 Task: Open a blank sheet, save the file as wokeff.doc Add Heading 'Ways to improve work efficiency: 'Ways to improve work efficiency:  Add the following points with square bulletsAdd the following points with square bullets •	Organize_x000D_
•	Prioritize_x000D_
•	Minimize distractions_x000D_
•	Automate_x000D_
•	Time management_x000D_
 Highlight heading with color  Dark green Select the entire text and apply  Outside Borders ,change the font size of heading and points to 20
Action: Mouse moved to (16, 15)
Screenshot: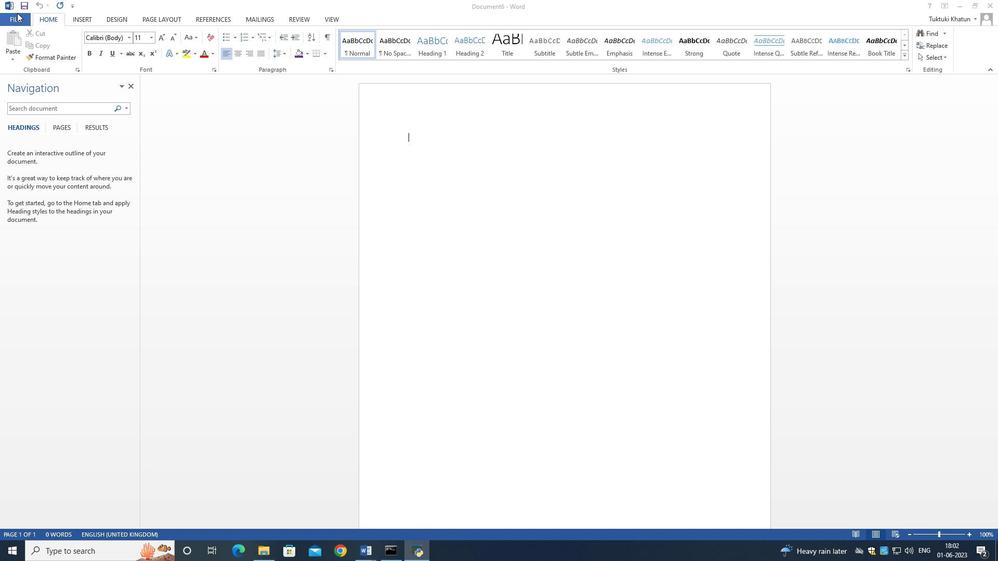 
Action: Mouse pressed left at (16, 15)
Screenshot: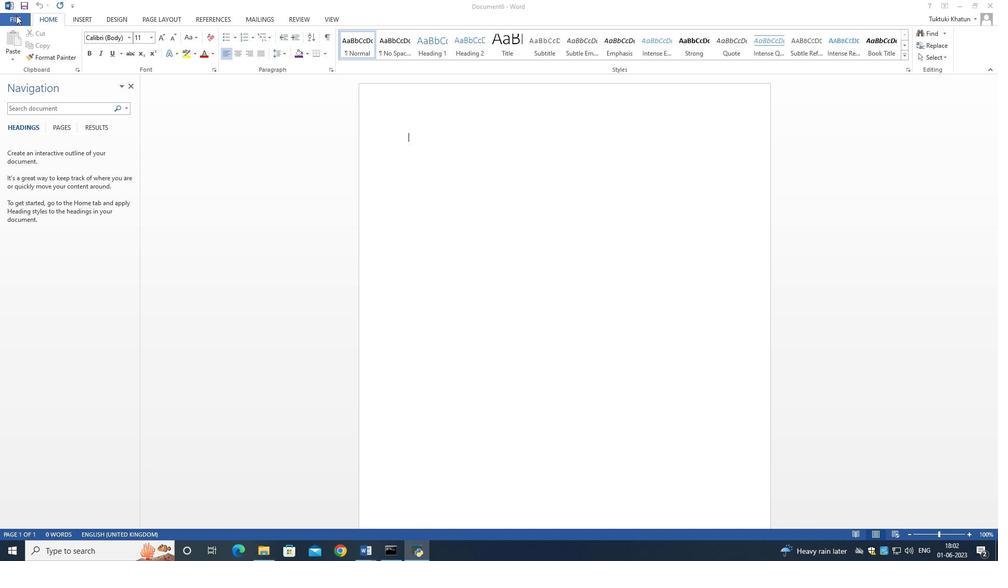 
Action: Mouse moved to (16, 16)
Screenshot: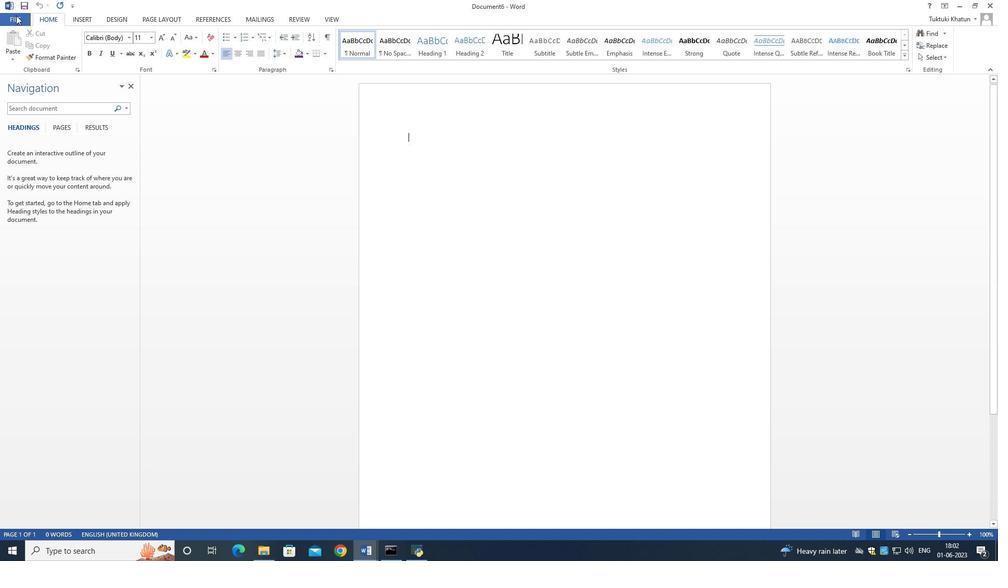 
Action: Mouse pressed left at (16, 16)
Screenshot: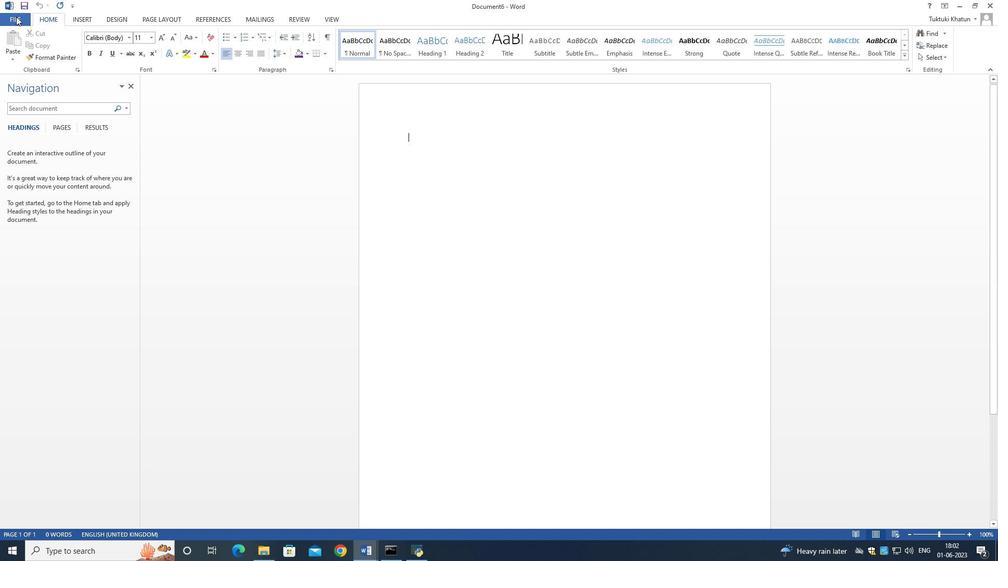 
Action: Mouse moved to (22, 69)
Screenshot: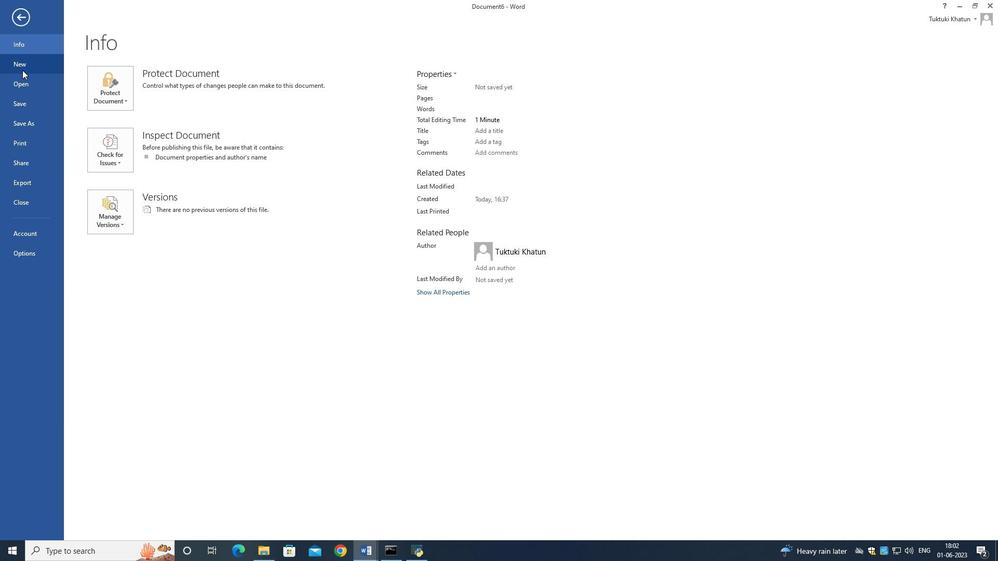 
Action: Mouse pressed left at (22, 69)
Screenshot: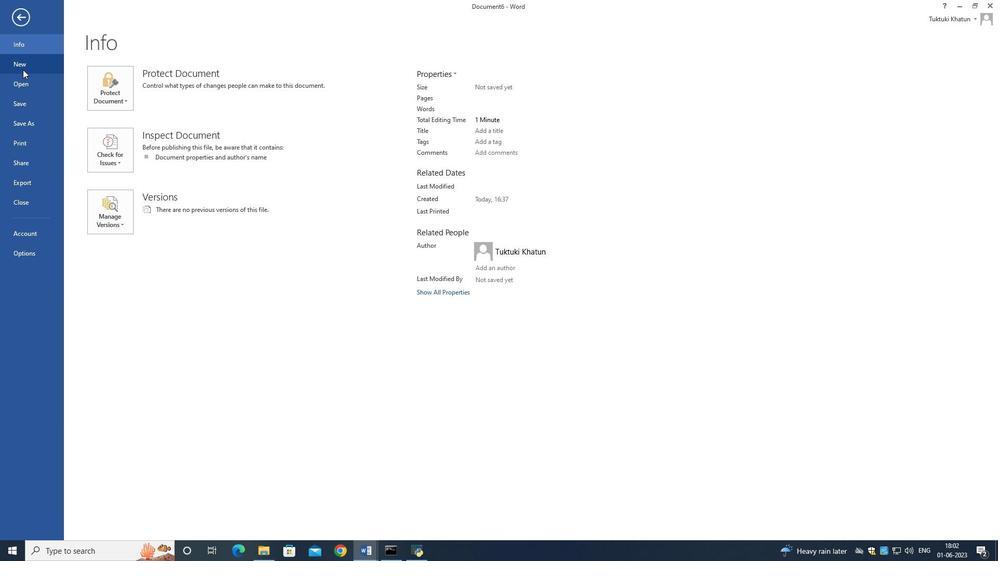 
Action: Mouse moved to (137, 170)
Screenshot: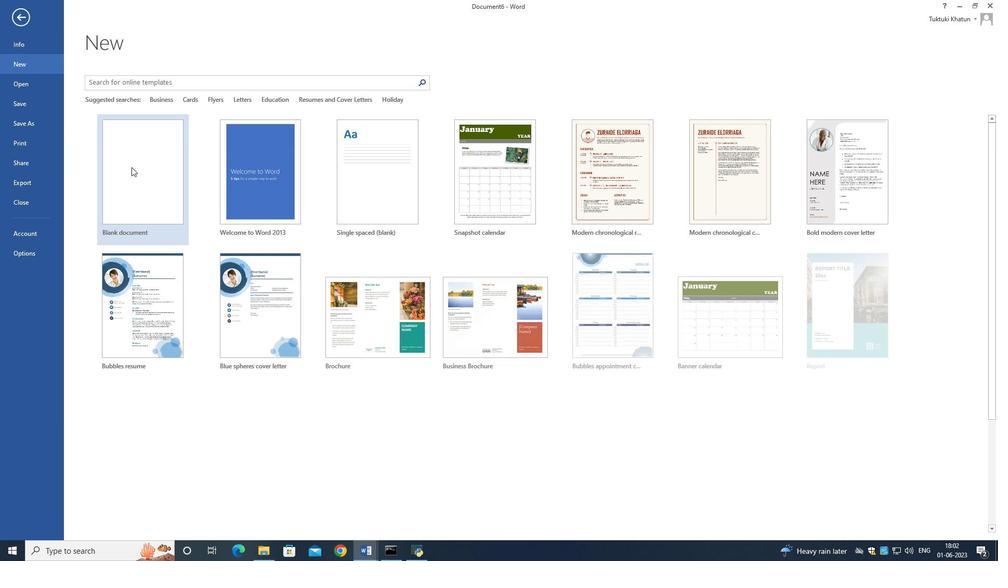 
Action: Mouse pressed left at (137, 170)
Screenshot: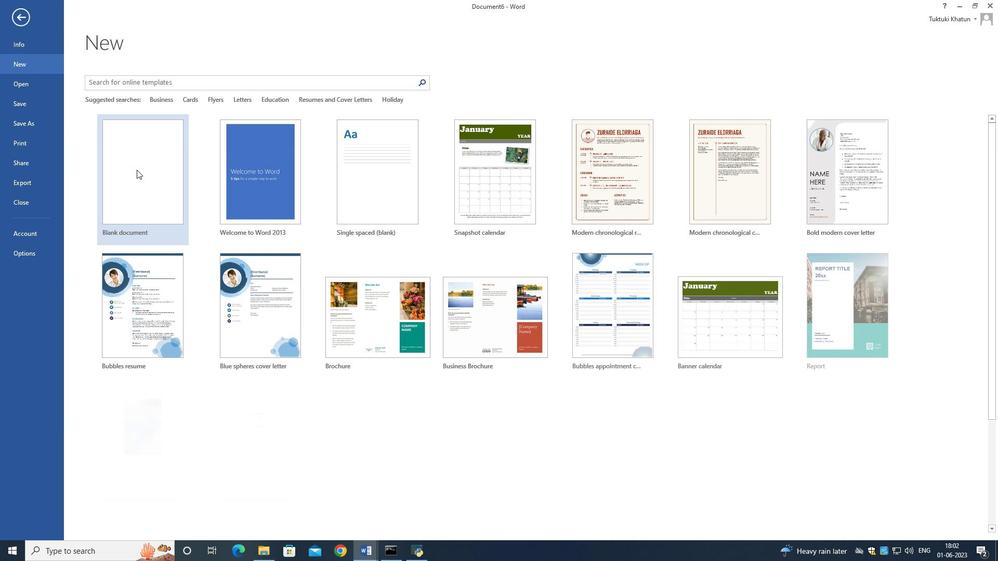
Action: Mouse moved to (12, 15)
Screenshot: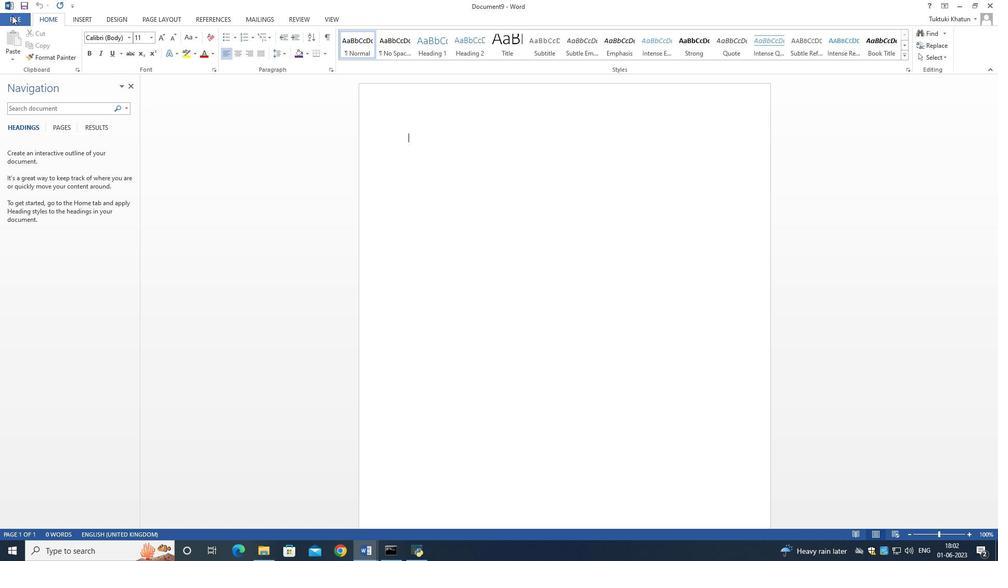 
Action: Mouse pressed left at (12, 15)
Screenshot: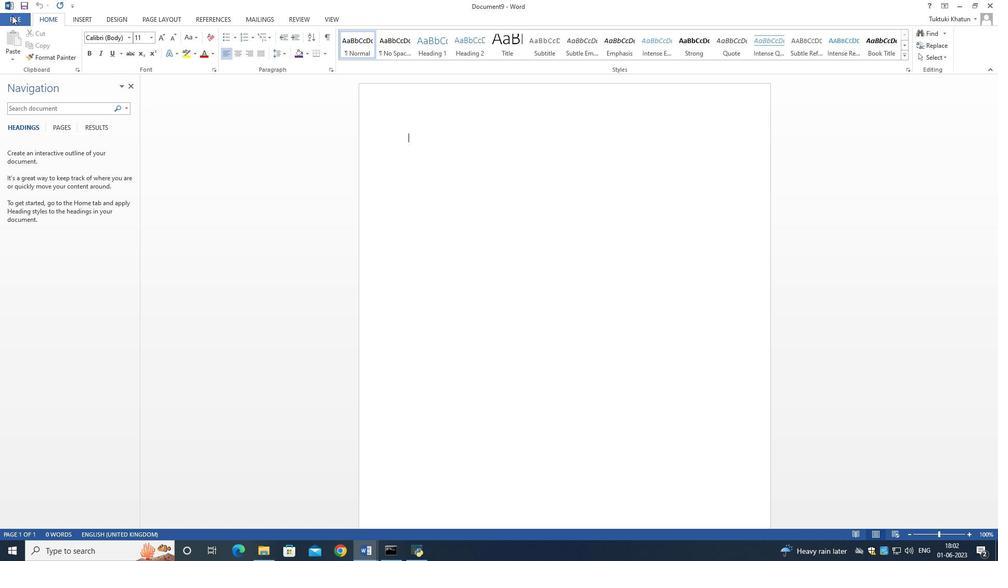 
Action: Mouse moved to (24, 102)
Screenshot: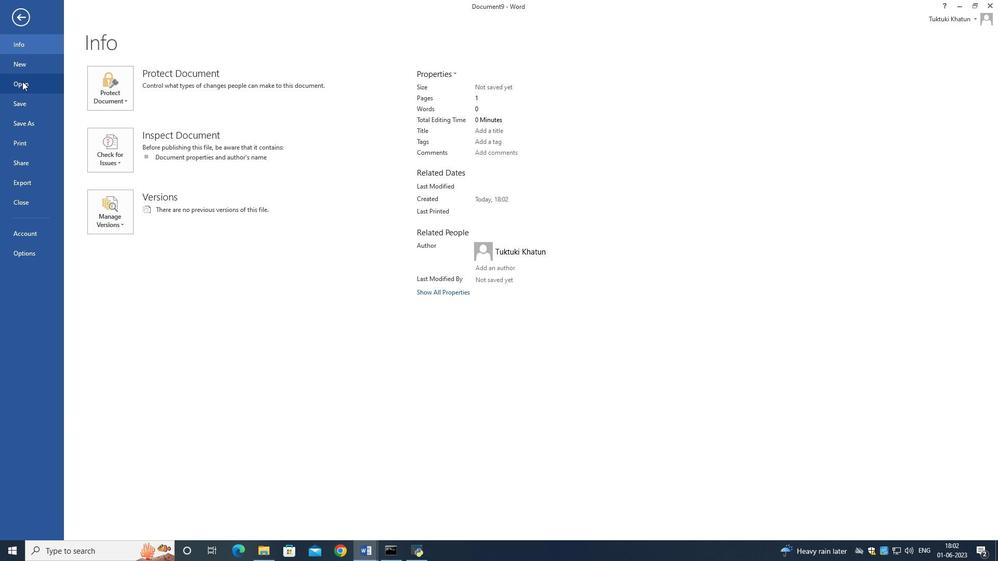 
Action: Mouse pressed left at (24, 102)
Screenshot: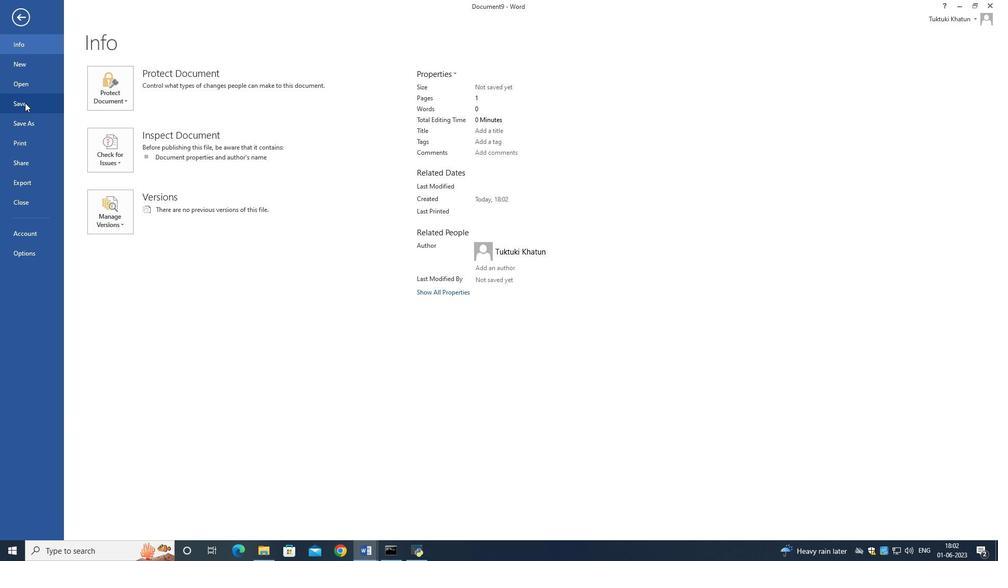 
Action: Mouse moved to (264, 111)
Screenshot: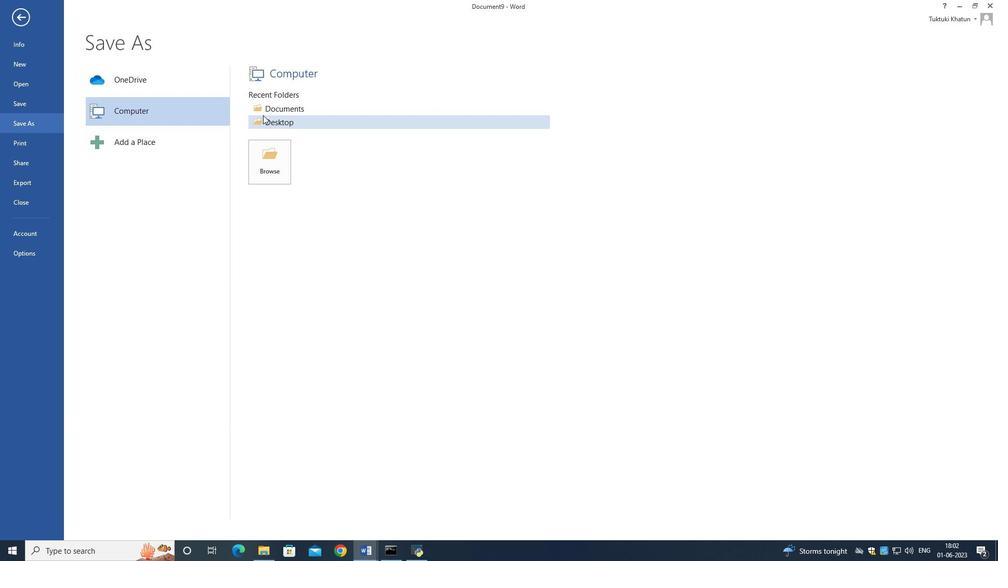 
Action: Mouse pressed left at (264, 111)
Screenshot: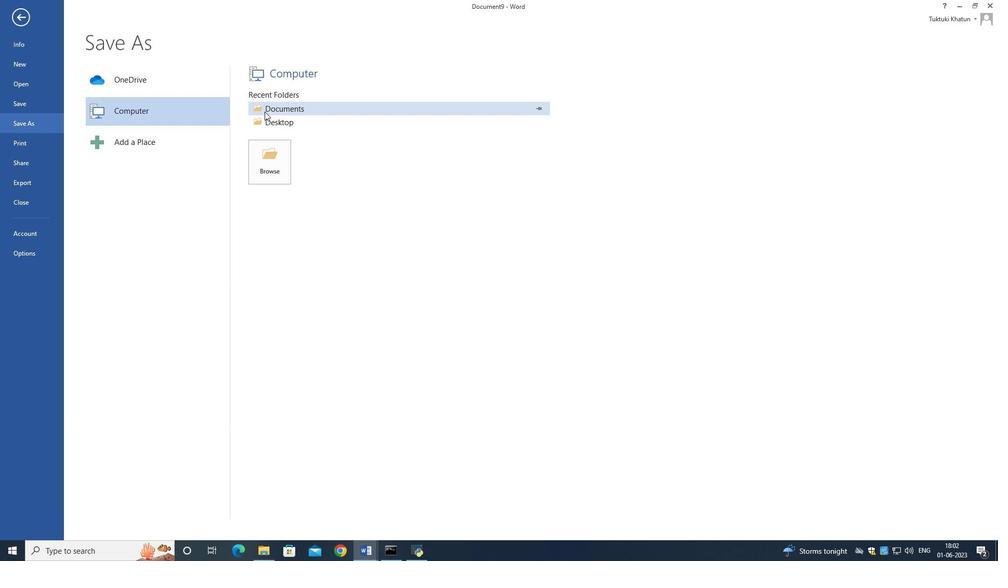 
Action: Mouse moved to (190, 168)
Screenshot: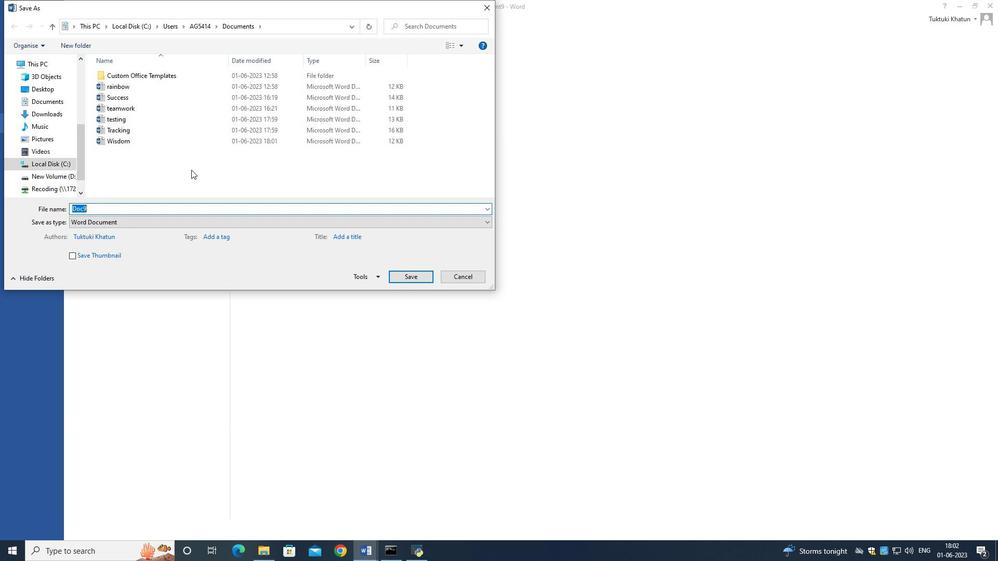 
Action: Key pressed <Key.backspace>
Screenshot: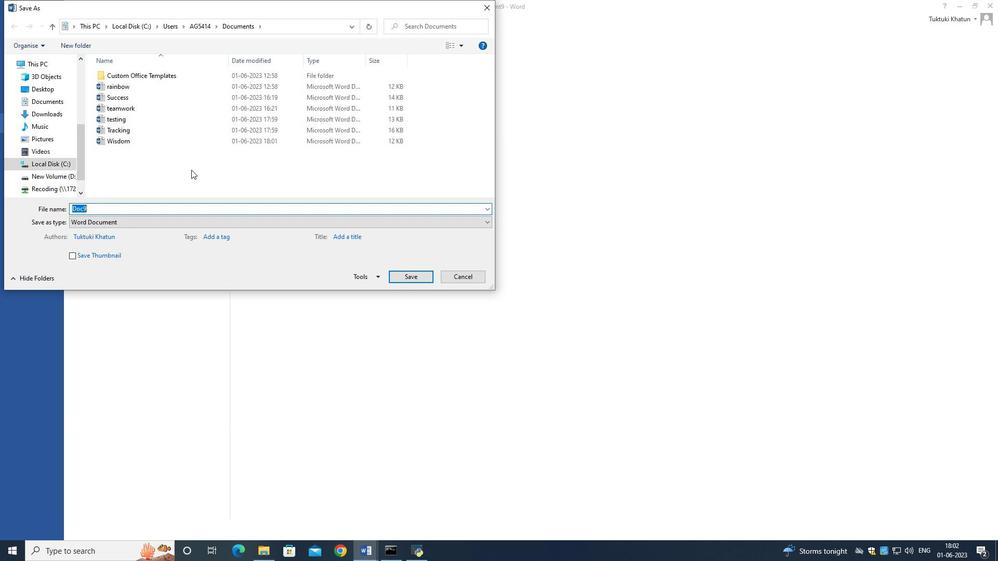 
Action: Mouse moved to (184, 177)
Screenshot: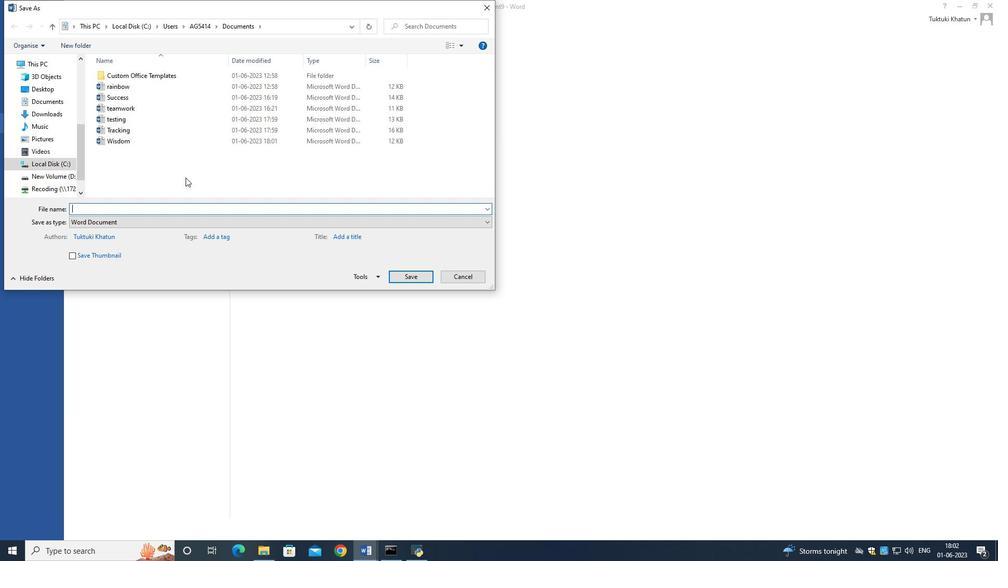 
Action: Key pressed wokeeff
Screenshot: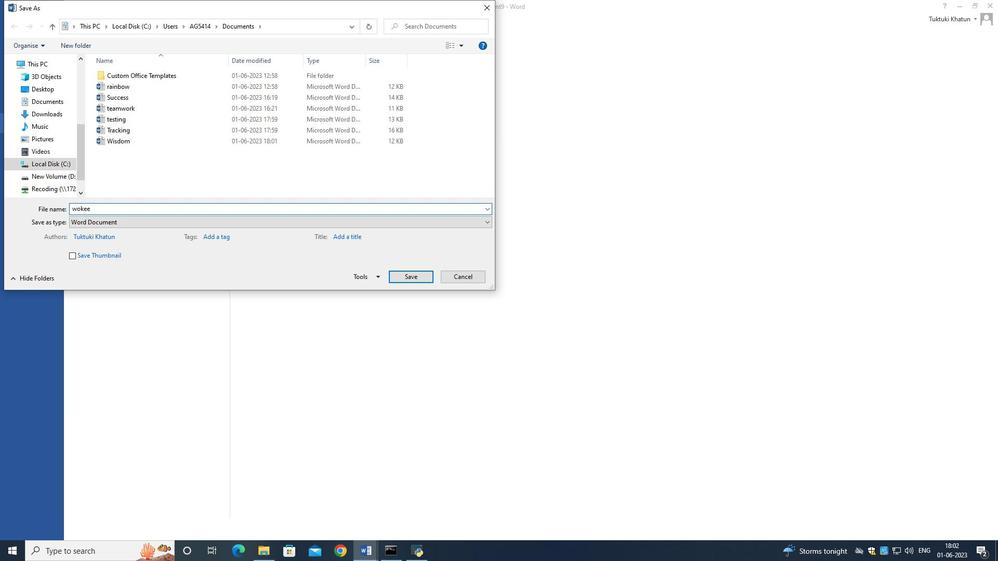 
Action: Mouse moved to (162, 188)
Screenshot: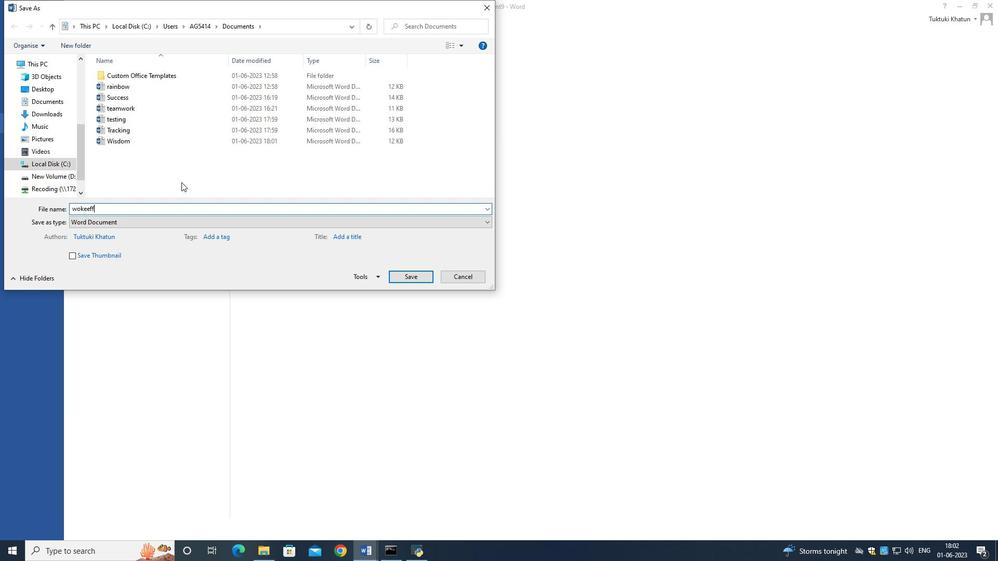 
Action: Key pressed <Key.backspace><Key.backspace><Key.backspace>ff
Screenshot: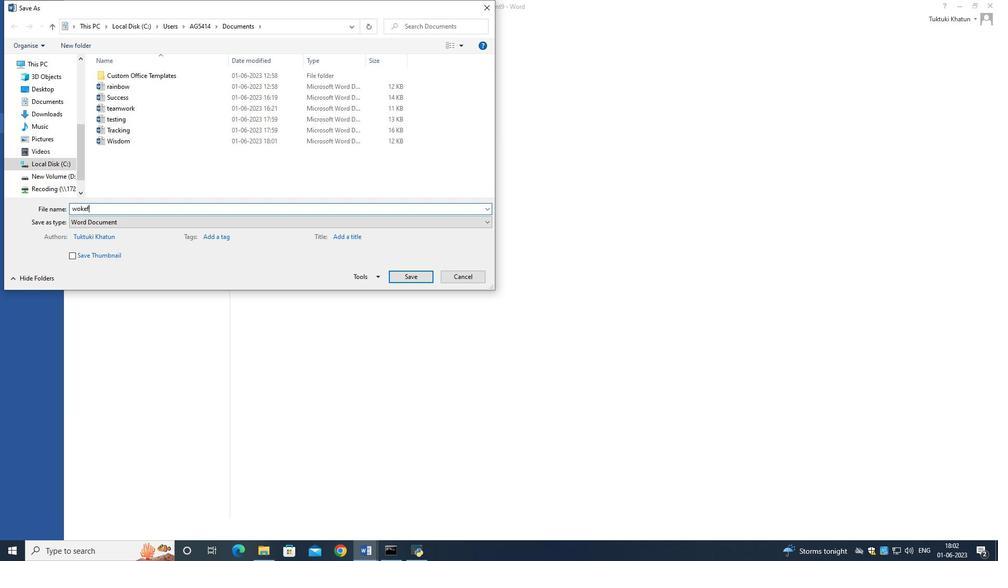 
Action: Mouse moved to (406, 276)
Screenshot: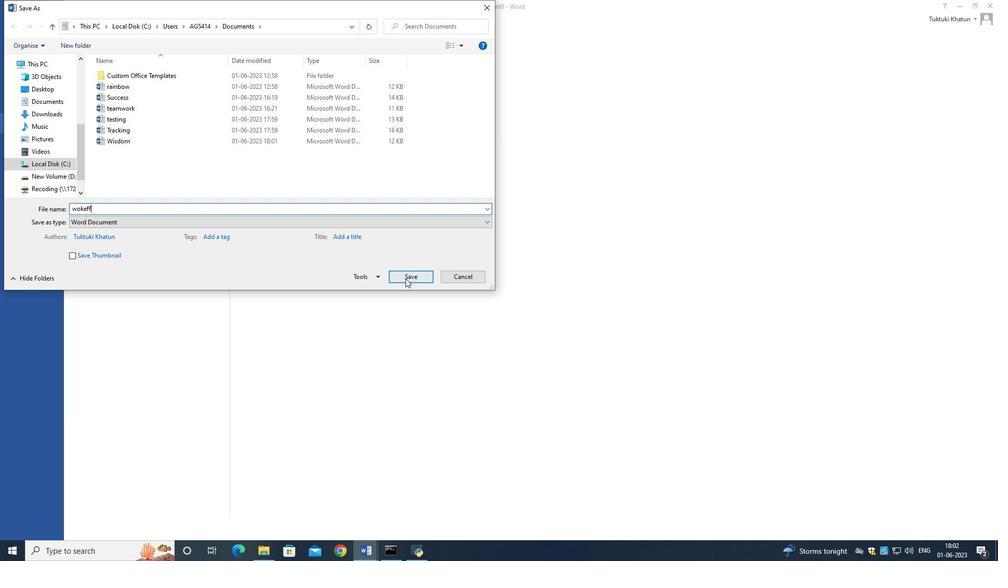 
Action: Mouse pressed left at (406, 276)
Screenshot: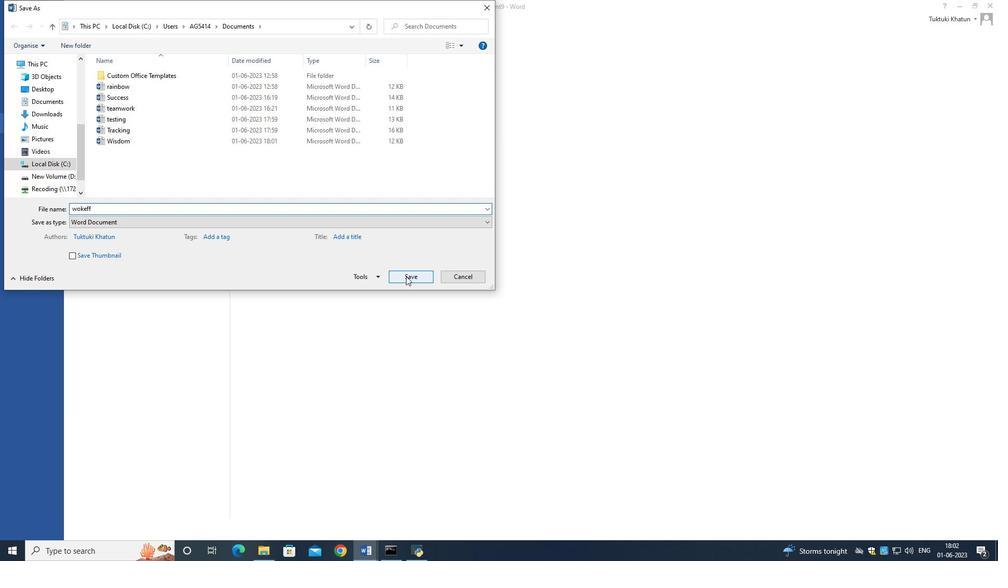 
Action: Mouse moved to (445, 52)
Screenshot: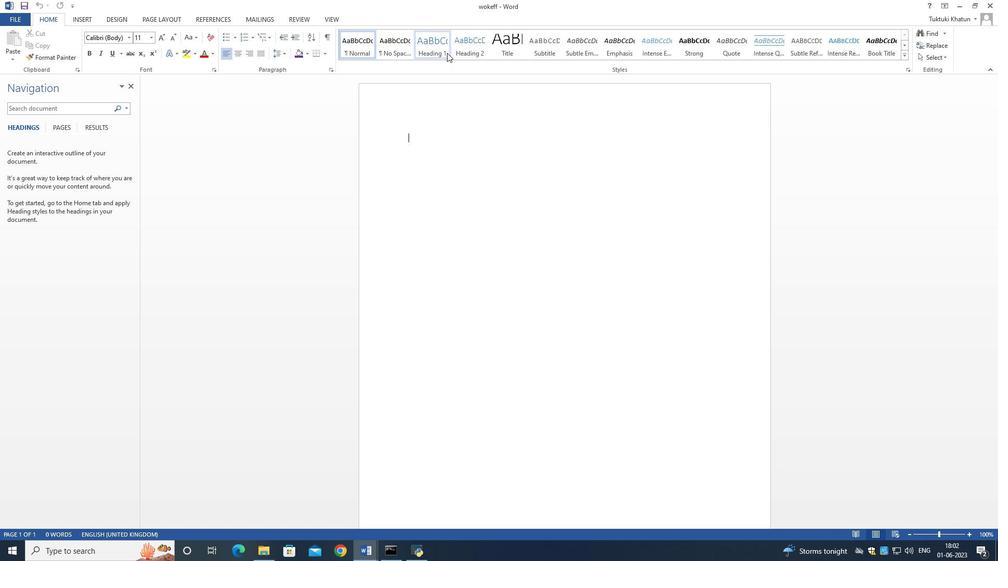 
Action: Mouse pressed left at (445, 52)
Screenshot: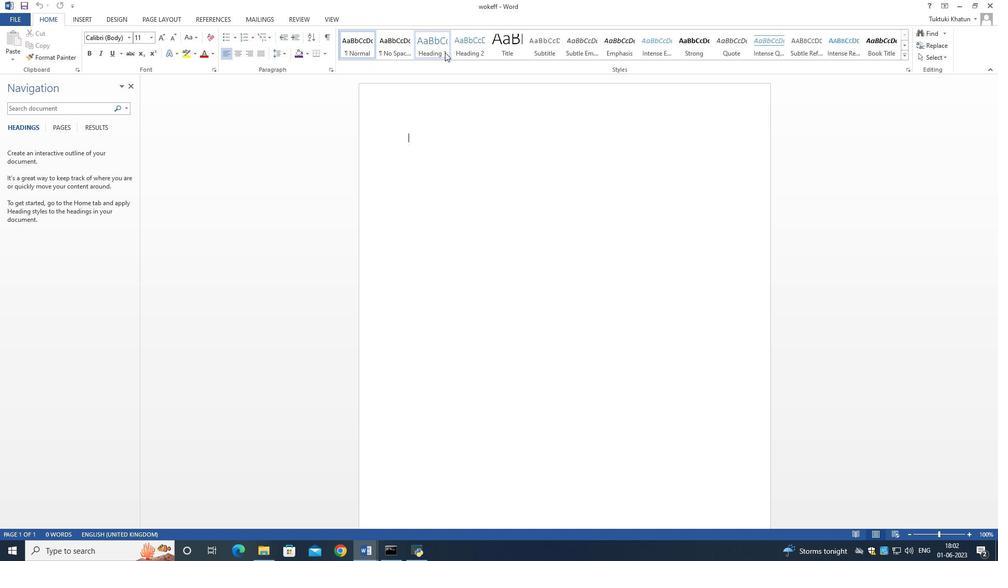 
Action: Key pressed ways<Key.space>to<Key.space>improve<Key.space>work<Key.space>efficiency
Screenshot: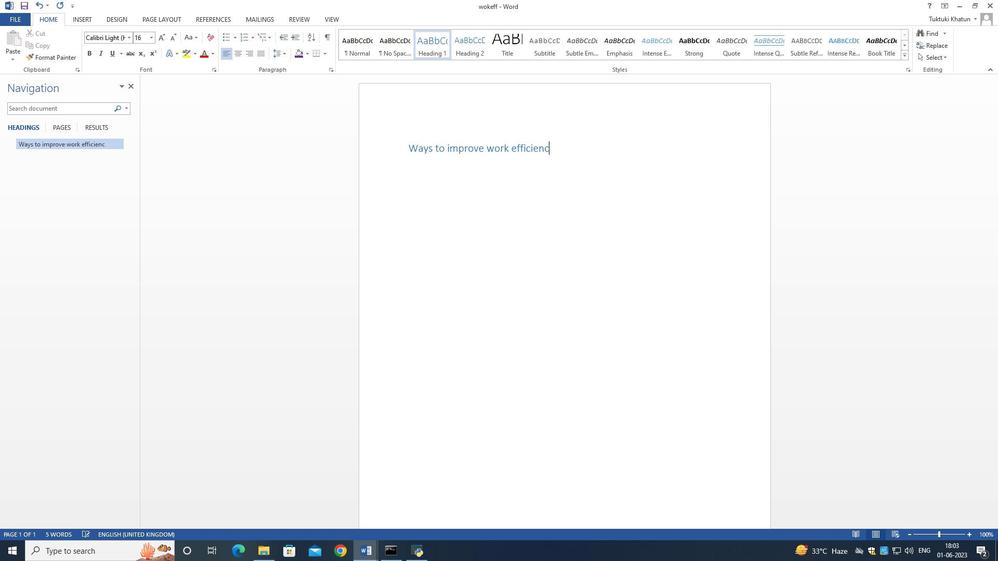 
Action: Mouse moved to (445, 51)
Screenshot: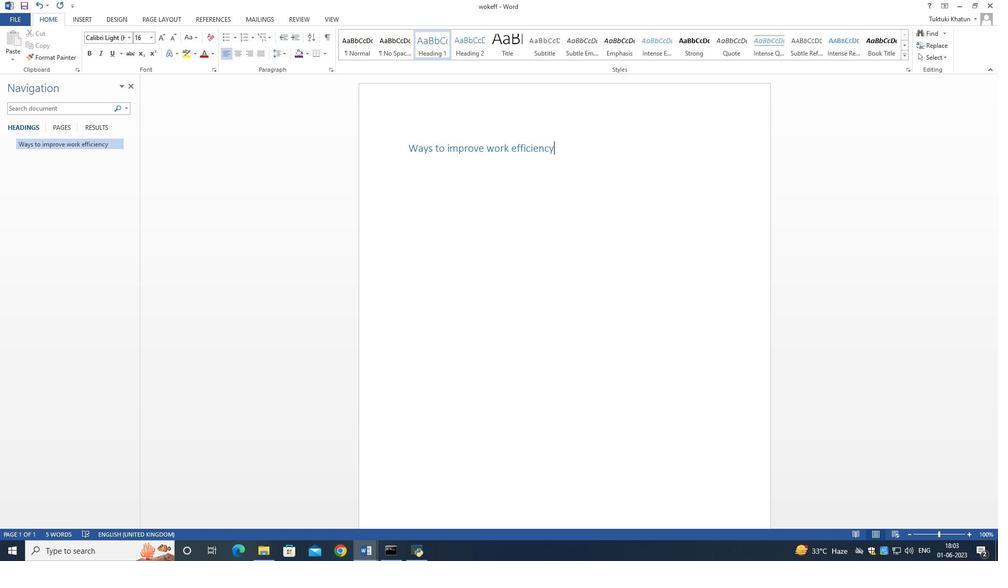 
Action: Key pressed <Key.space><Key.shift_r>:<Key.space><Key.shift>A<Key.backspace><Key.enter>
Screenshot: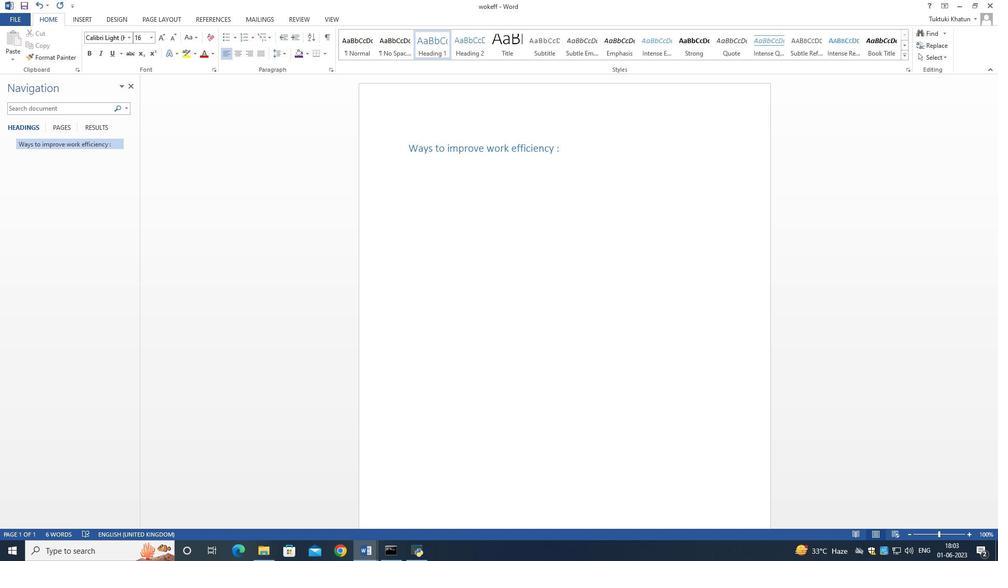 
Action: Mouse moved to (88, 17)
Screenshot: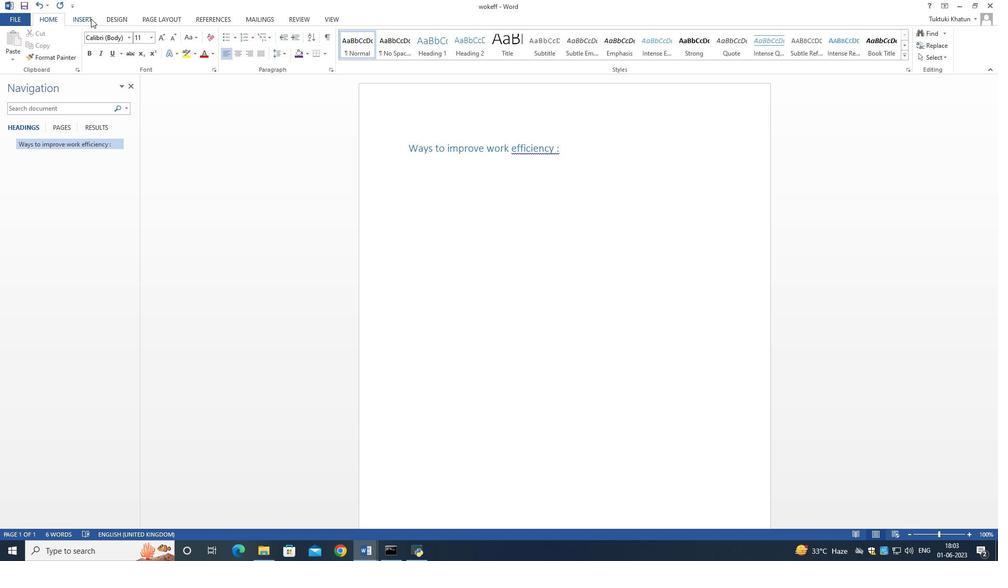 
Action: Mouse pressed left at (88, 17)
Screenshot: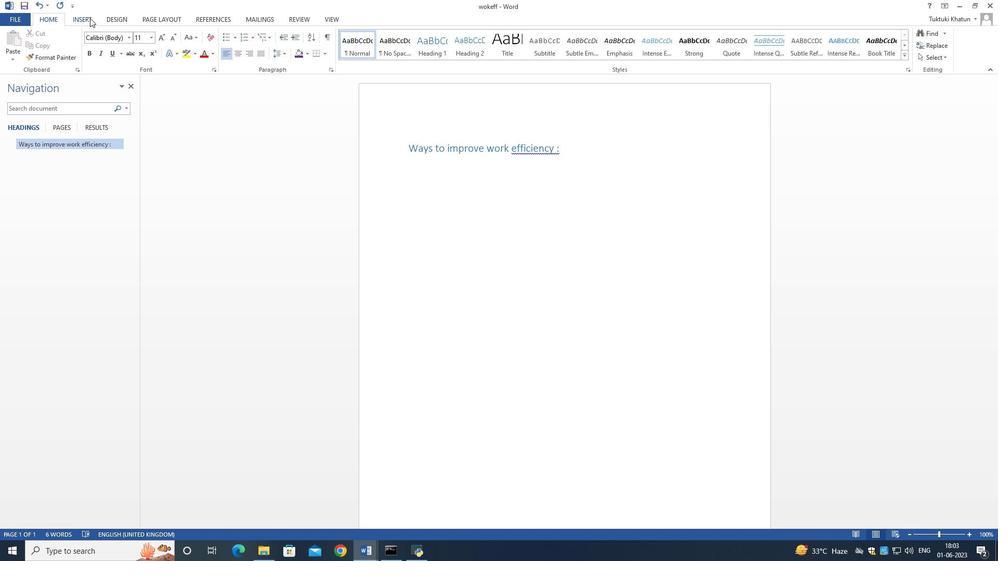 
Action: Mouse moved to (51, 17)
Screenshot: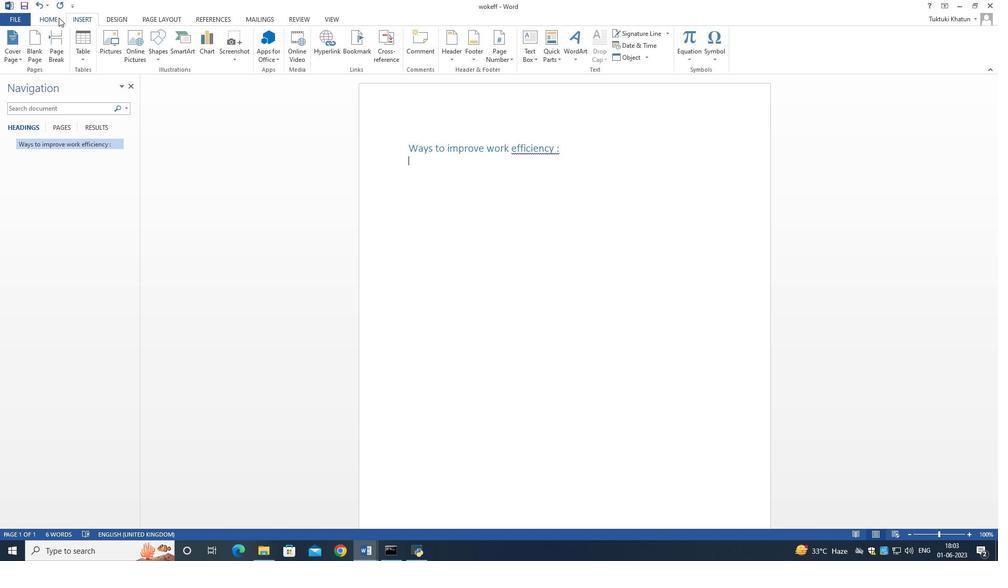
Action: Mouse pressed left at (51, 17)
Screenshot: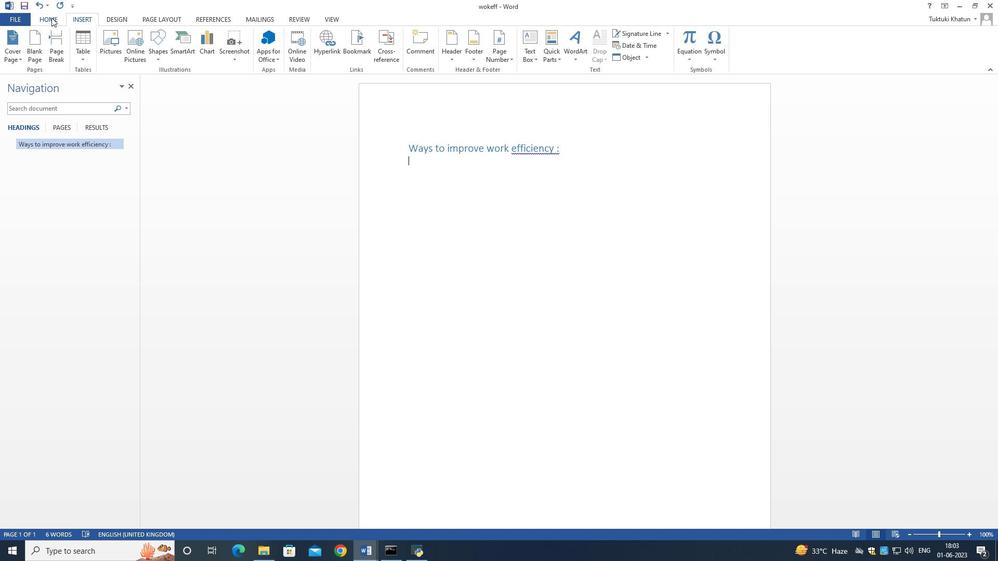 
Action: Mouse moved to (234, 37)
Screenshot: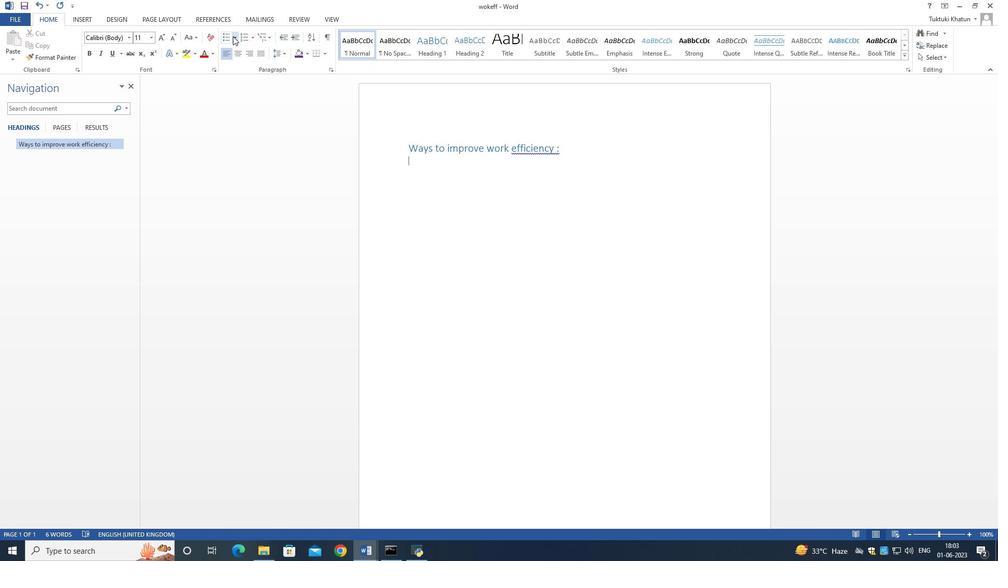 
Action: Mouse pressed left at (234, 37)
Screenshot: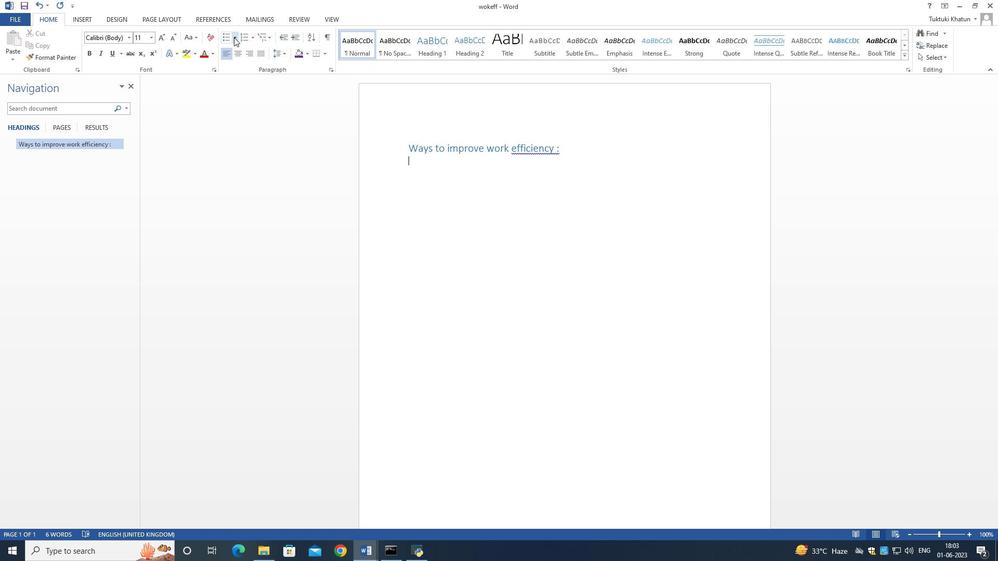 
Action: Mouse moved to (315, 74)
Screenshot: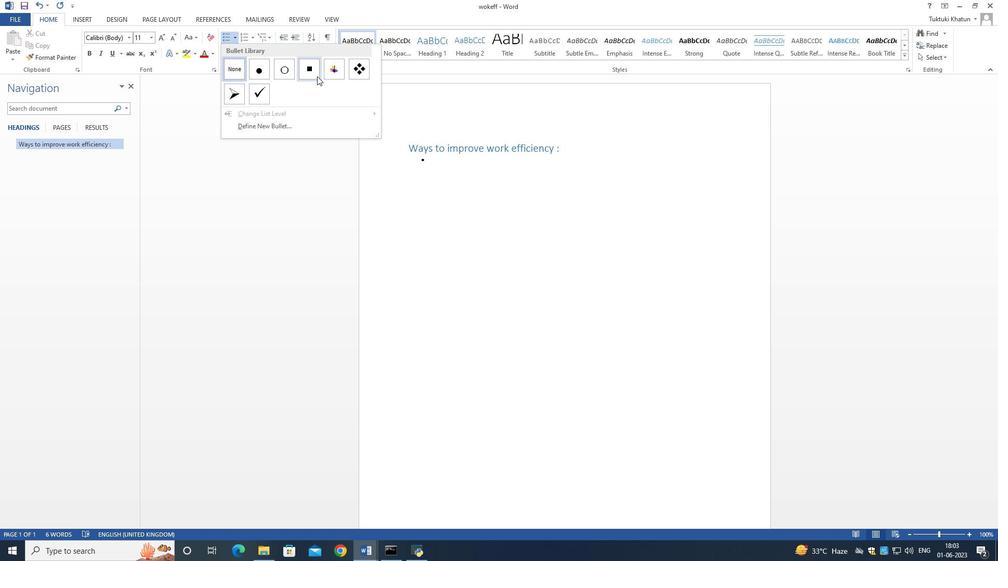 
Action: Mouse pressed left at (315, 74)
Screenshot: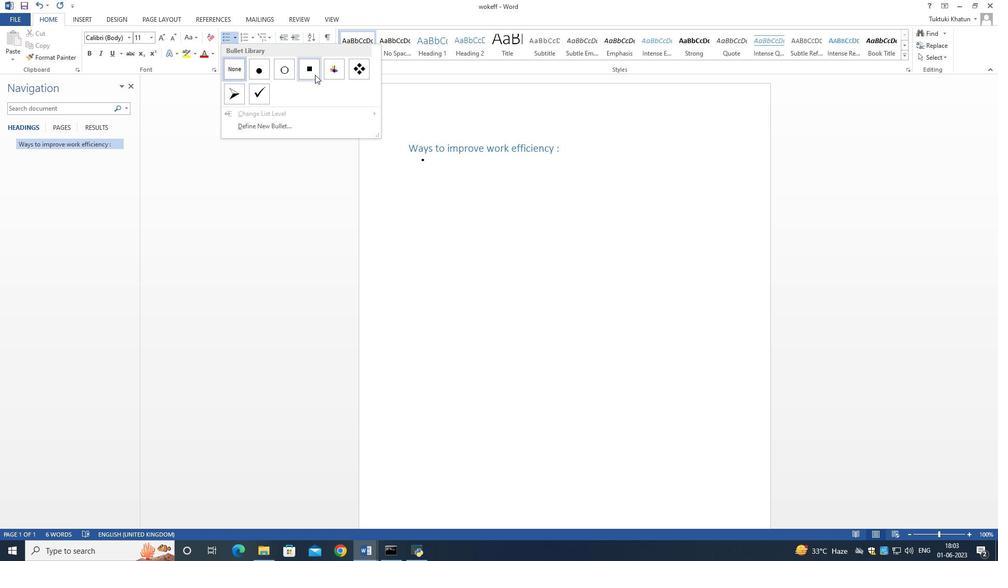 
Action: Mouse moved to (320, 85)
Screenshot: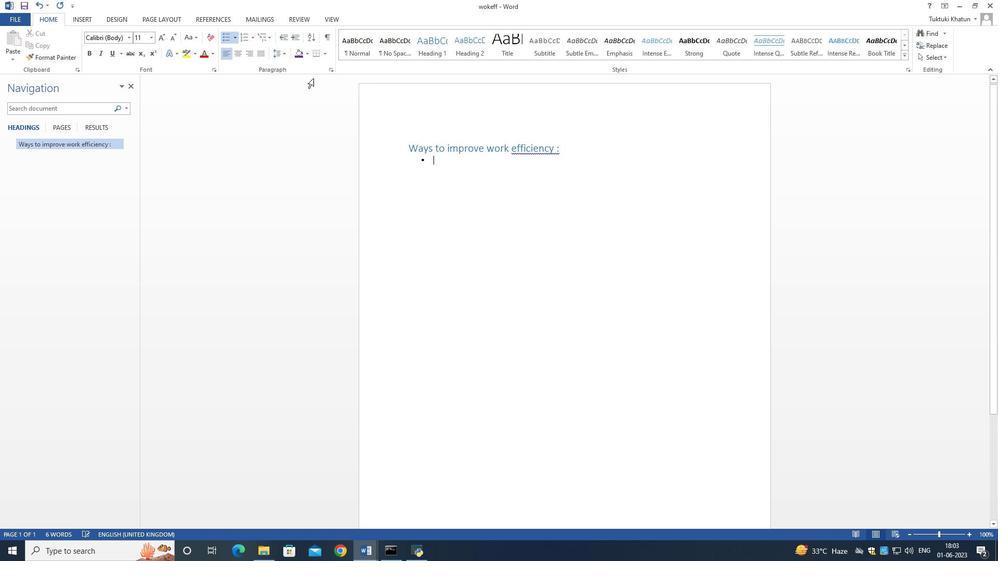 
Action: Key pressed <Key.shift>Organi
Screenshot: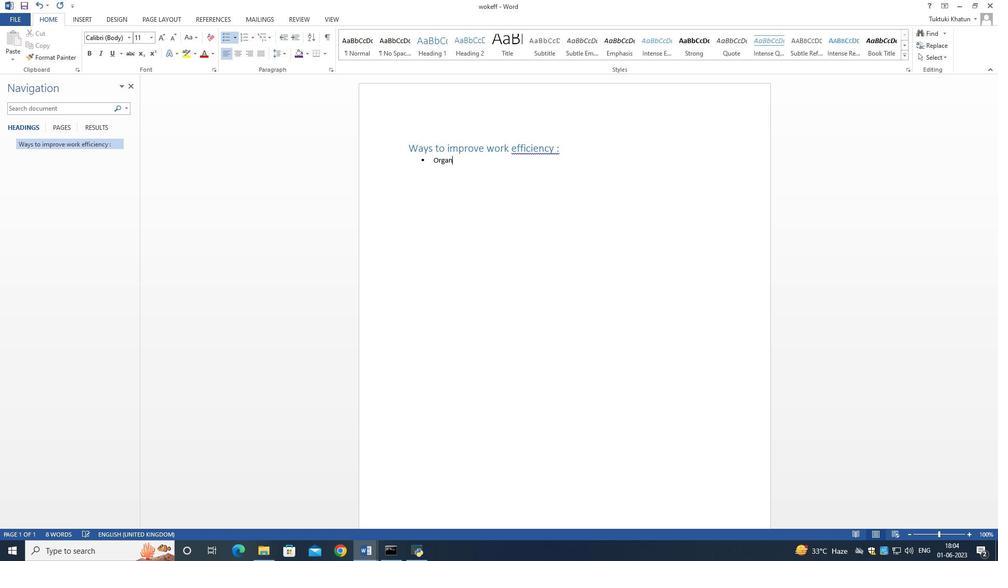 
Action: Mouse moved to (349, 99)
Screenshot: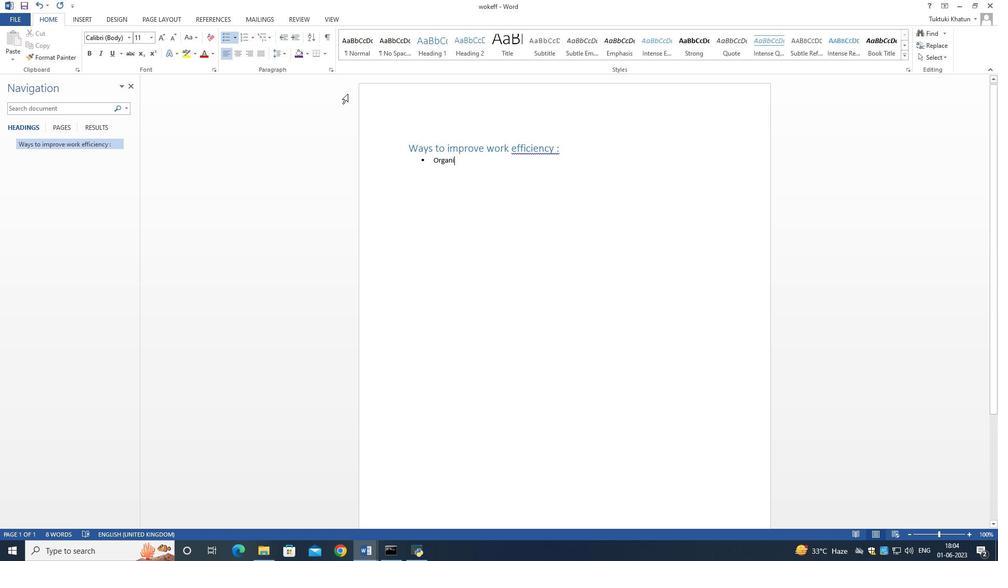 
Action: Key pressed ze<Key.enter><Key.shift>Prioritize<Key.enter><Key.shift>Minin<Key.backspace>mize<Key.space>distractions<Key.enter><Key.shift>Automate<Key.enter><Key.shift>Time<Key.space>management
Screenshot: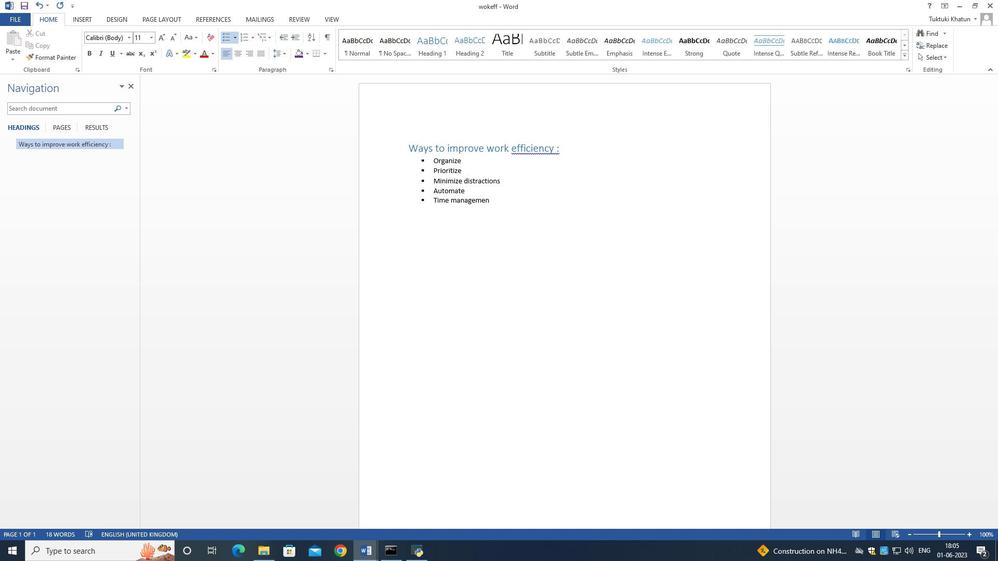 
Action: Mouse moved to (554, 150)
Screenshot: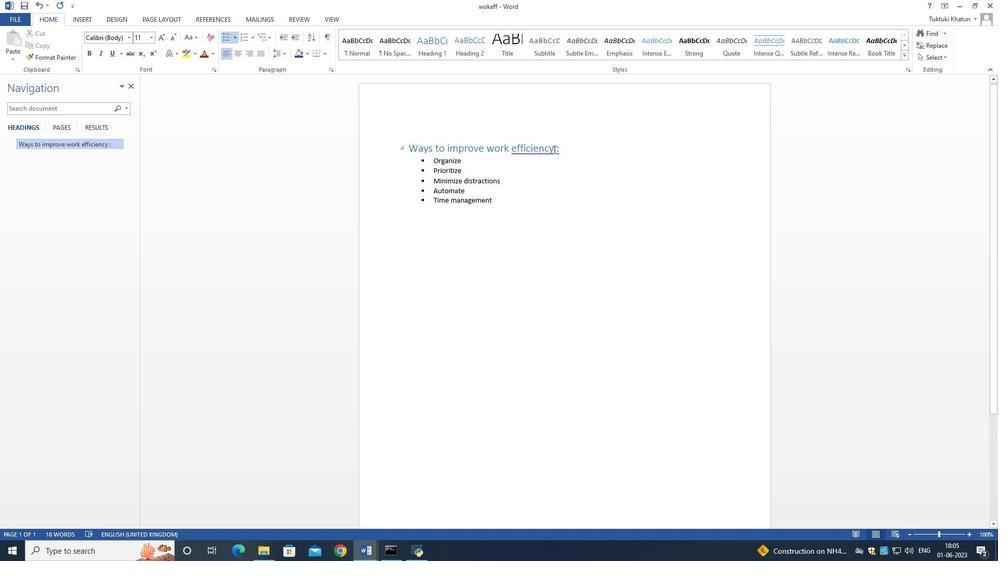 
Action: Mouse pressed left at (554, 150)
Screenshot: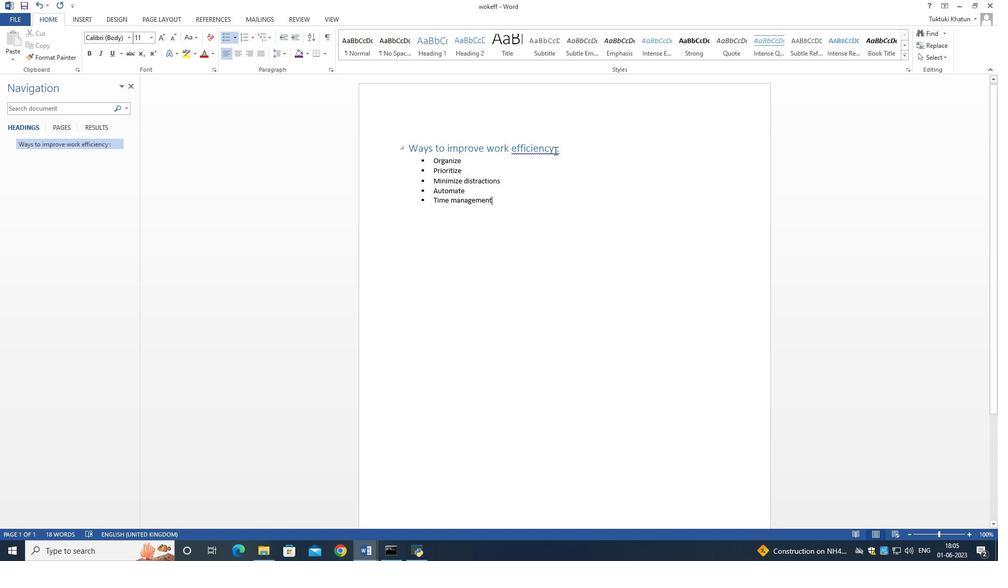 
Action: Mouse moved to (554, 151)
Screenshot: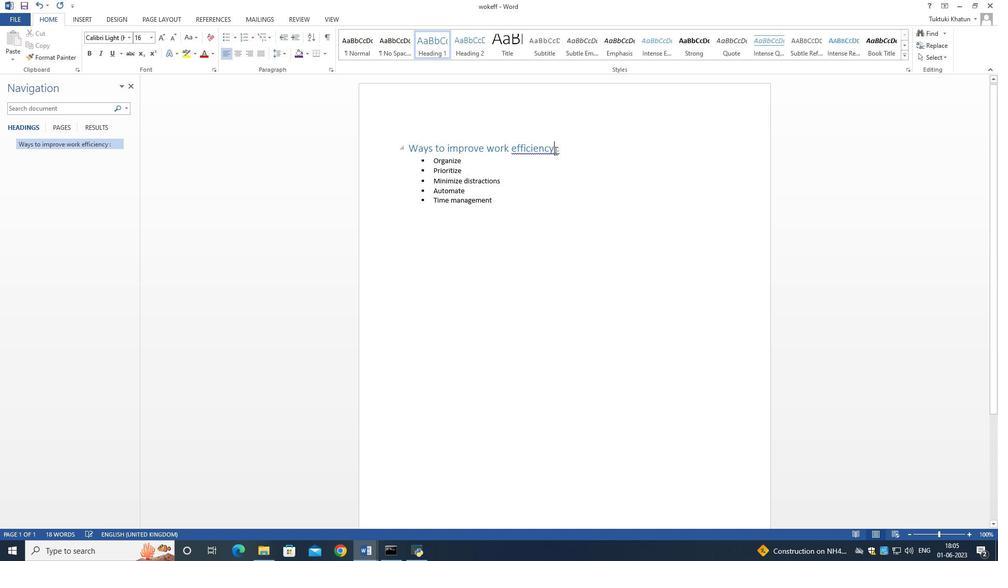 
Action: Key pressed <Key.backspace>y<Key.right><Key.backspace>
Screenshot: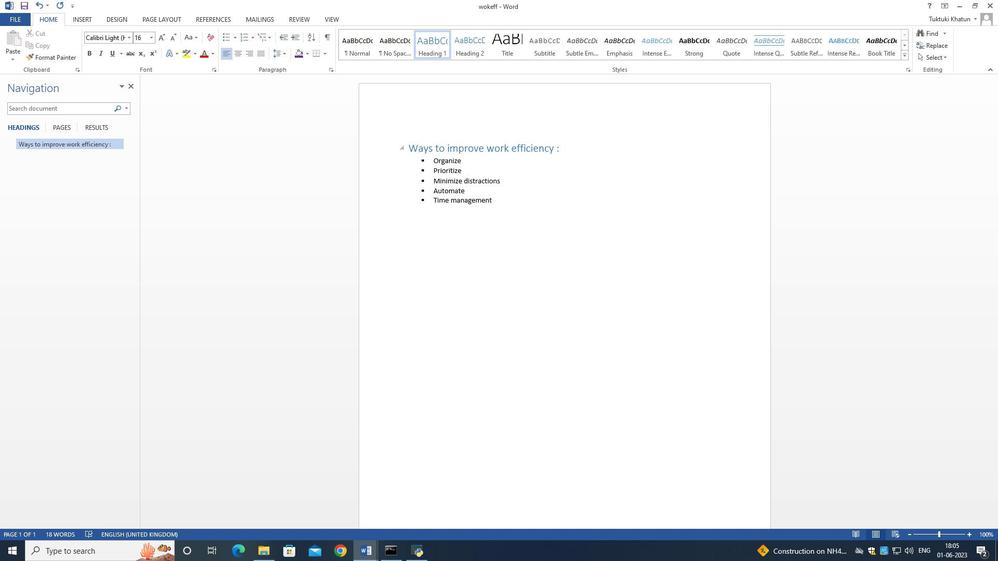 
Action: Mouse moved to (557, 147)
Screenshot: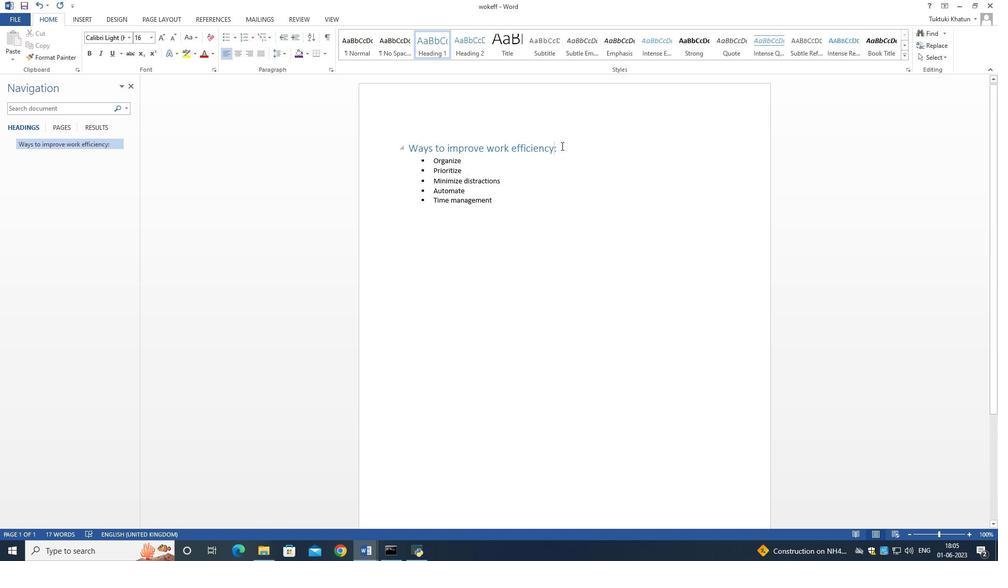
Action: Mouse pressed left at (557, 147)
Screenshot: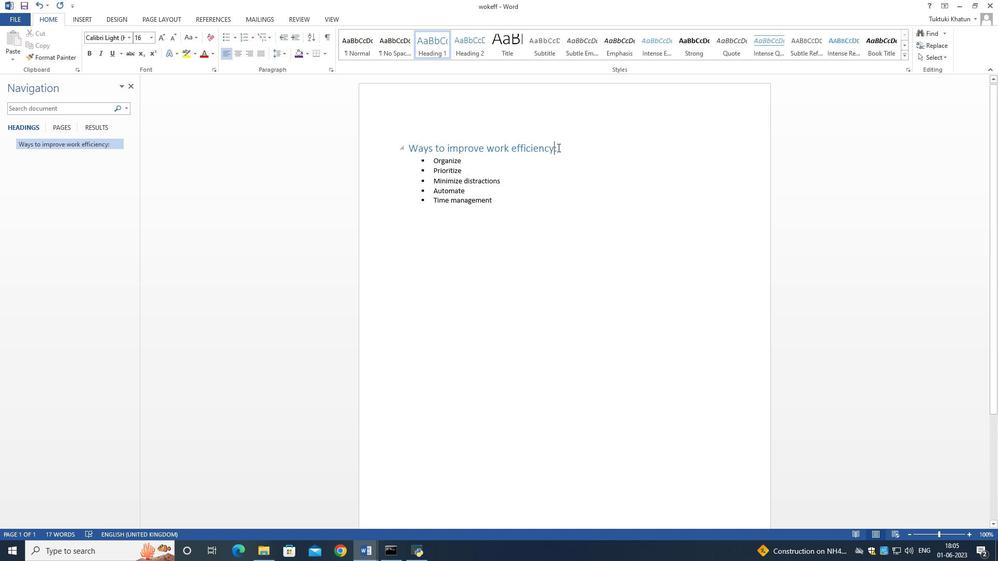 
Action: Mouse moved to (197, 52)
Screenshot: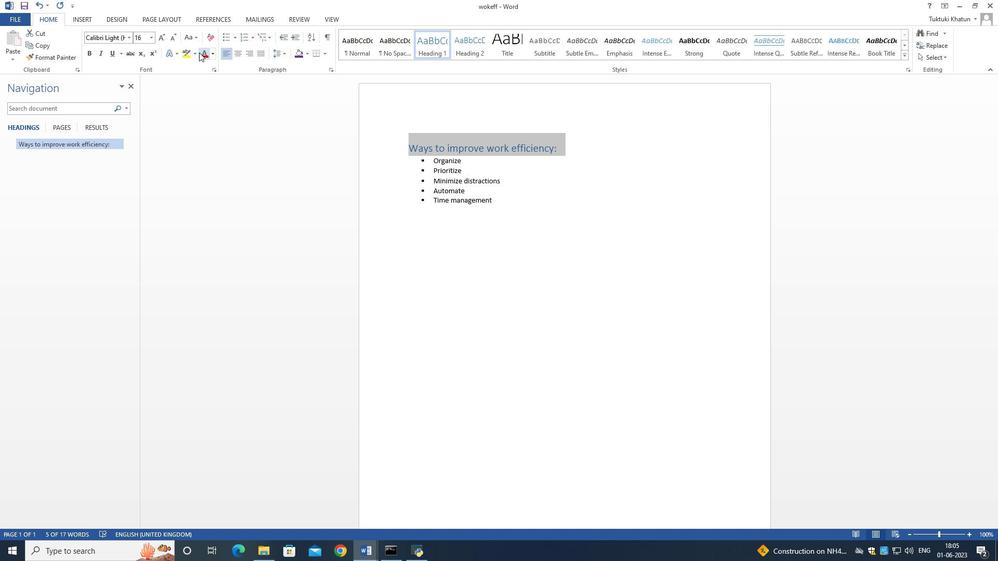 
Action: Mouse pressed left at (197, 52)
Screenshot: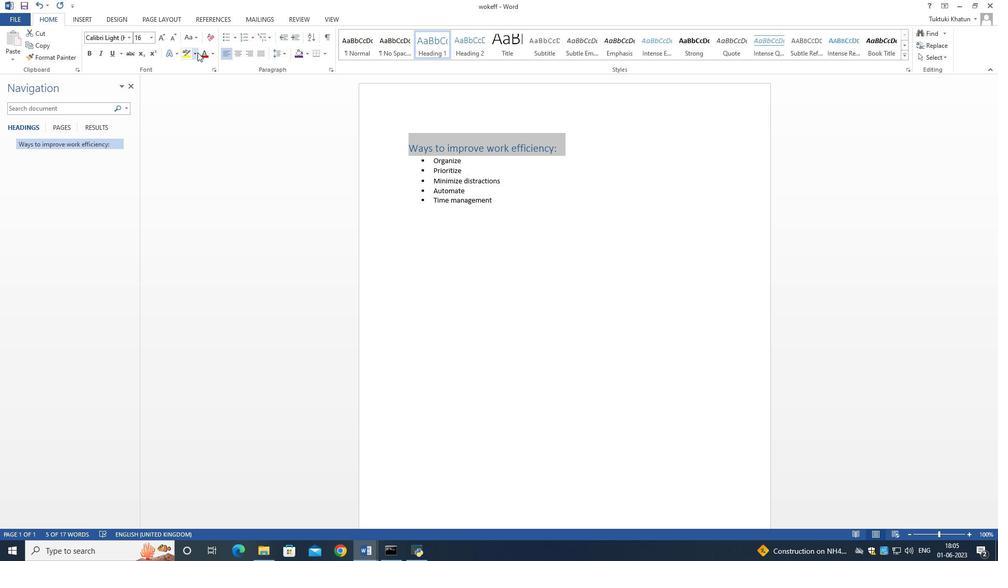 
Action: Mouse moved to (241, 84)
Screenshot: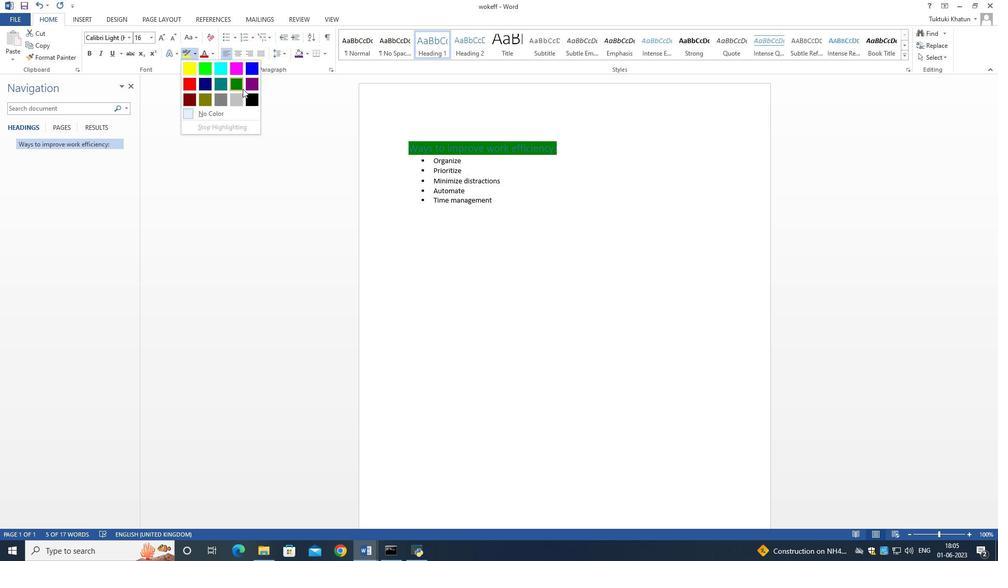 
Action: Mouse pressed left at (241, 84)
Screenshot: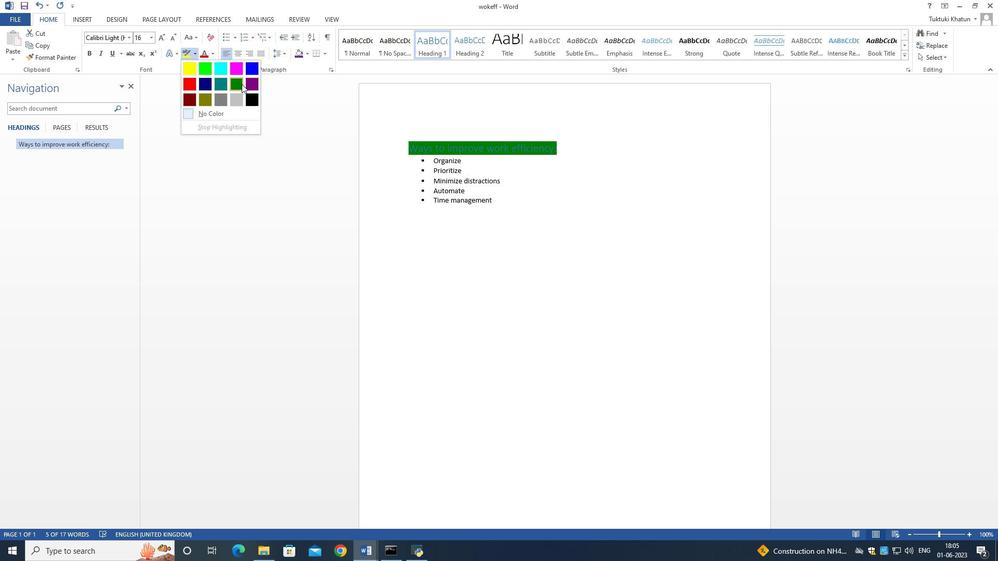 
Action: Mouse moved to (505, 192)
Screenshot: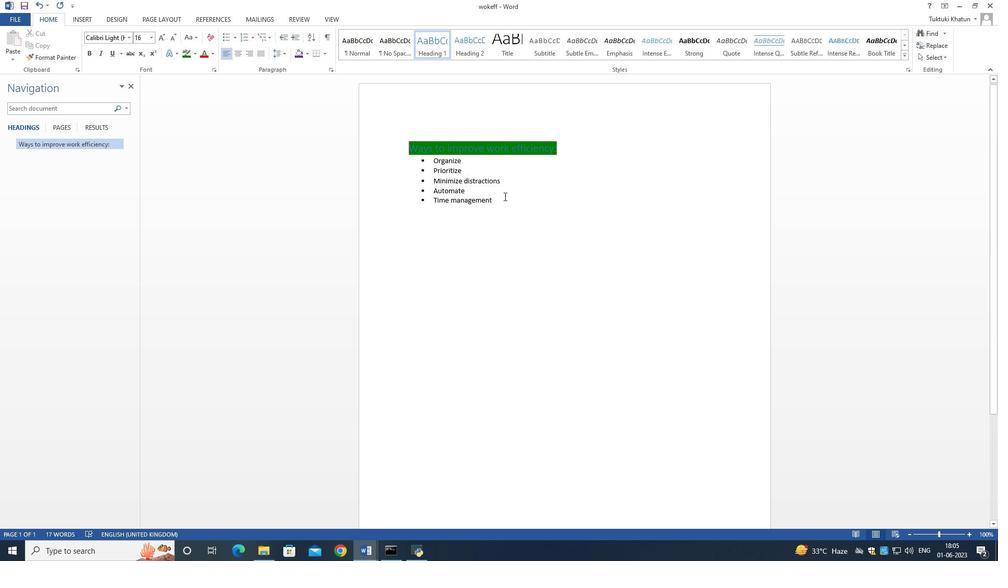 
Action: Mouse pressed left at (505, 192)
Screenshot: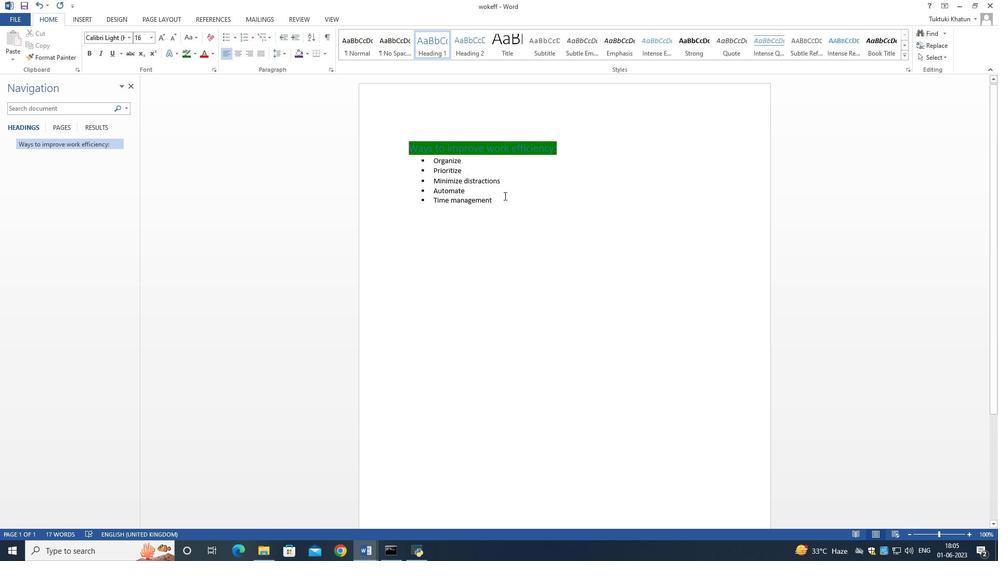 
Action: Mouse moved to (546, 202)
Screenshot: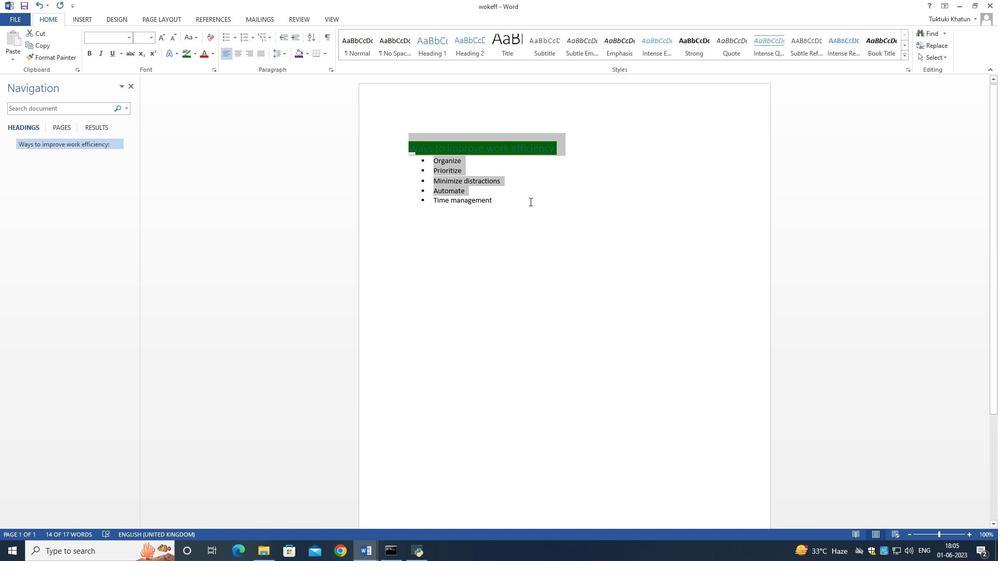 
Action: Mouse pressed left at (546, 202)
Screenshot: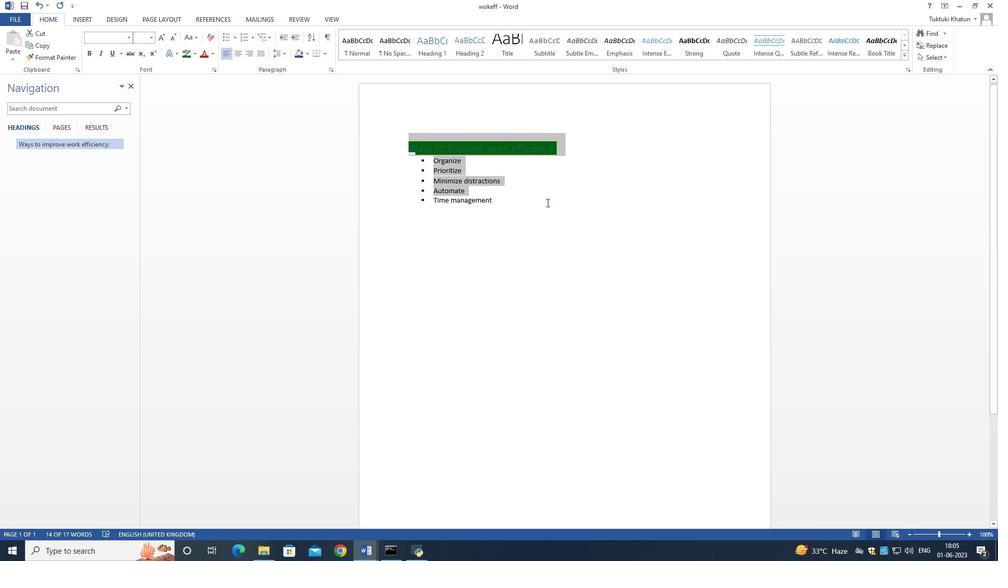 
Action: Mouse moved to (574, 159)
Screenshot: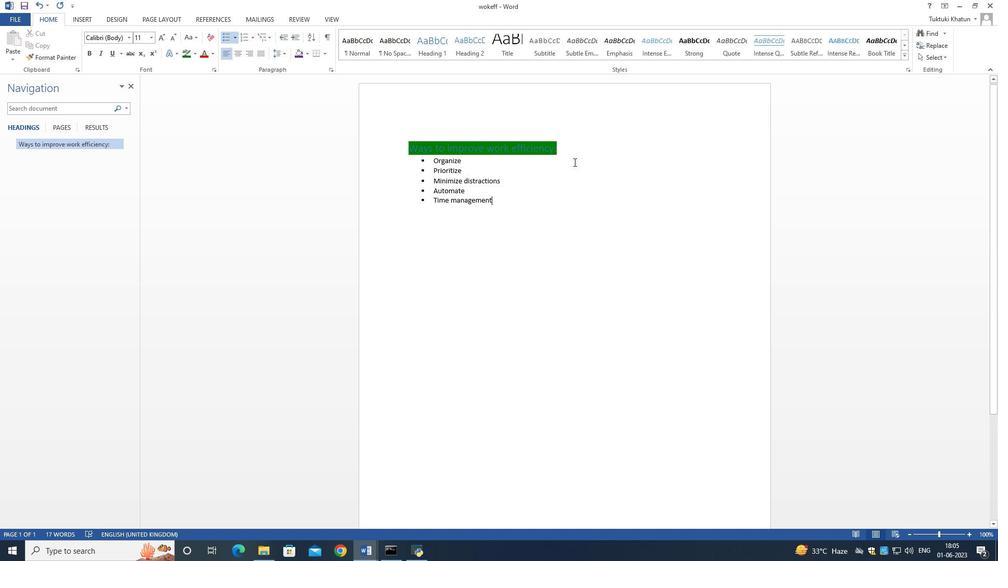 
Action: Mouse pressed left at (574, 159)
Screenshot: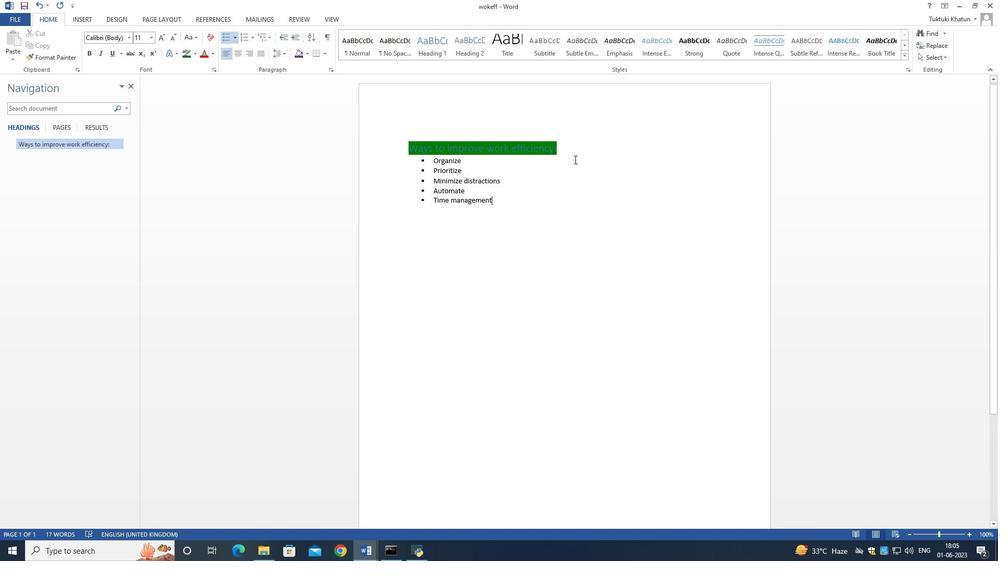 
Action: Mouse moved to (505, 203)
Screenshot: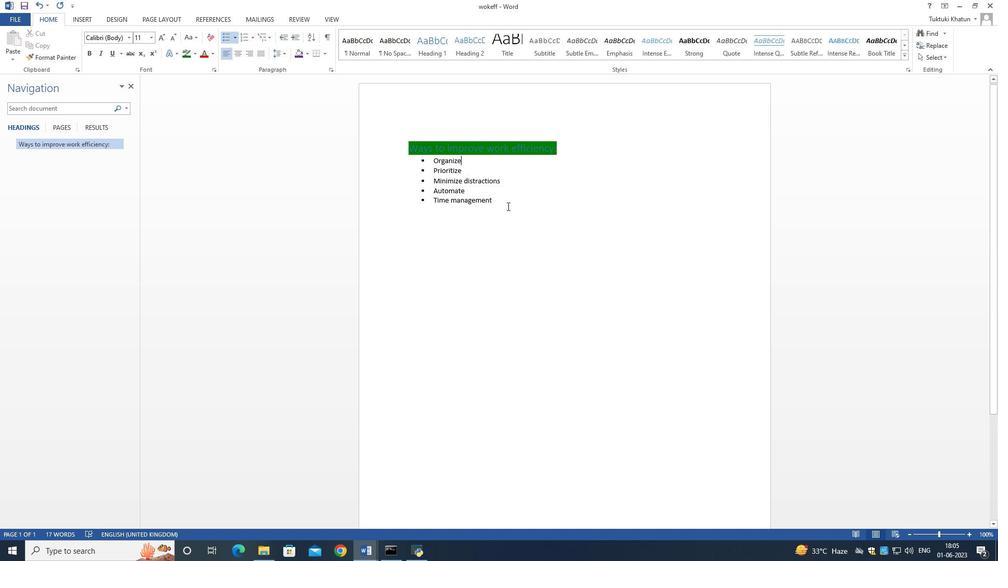 
Action: Mouse pressed left at (505, 203)
Screenshot: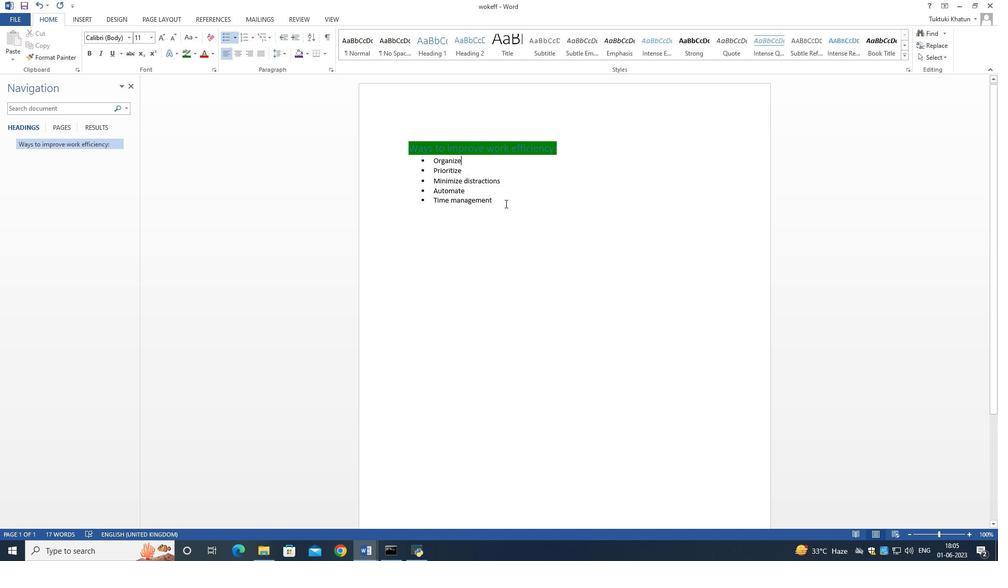 
Action: Mouse moved to (584, 152)
Screenshot: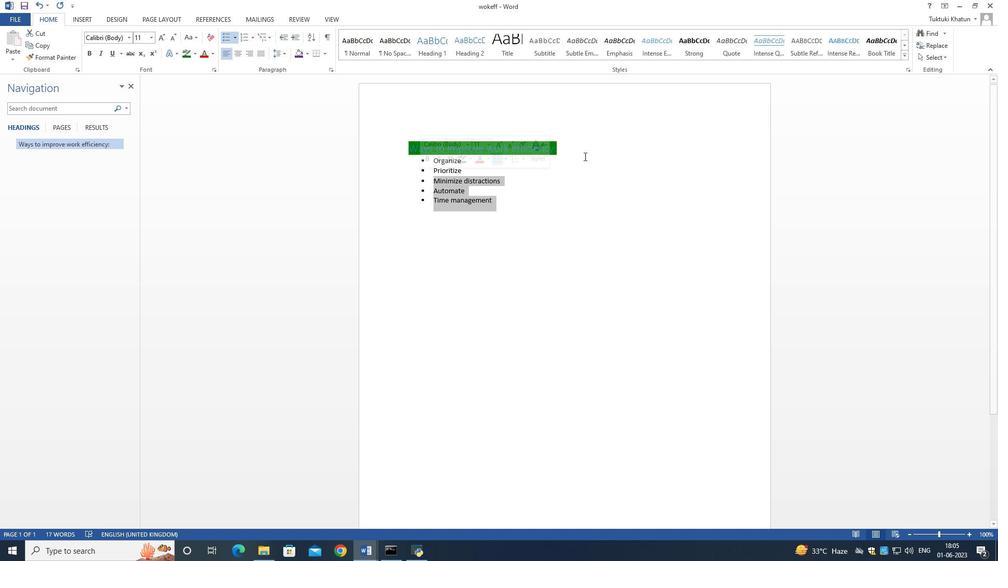
Action: Mouse pressed left at (584, 152)
Screenshot: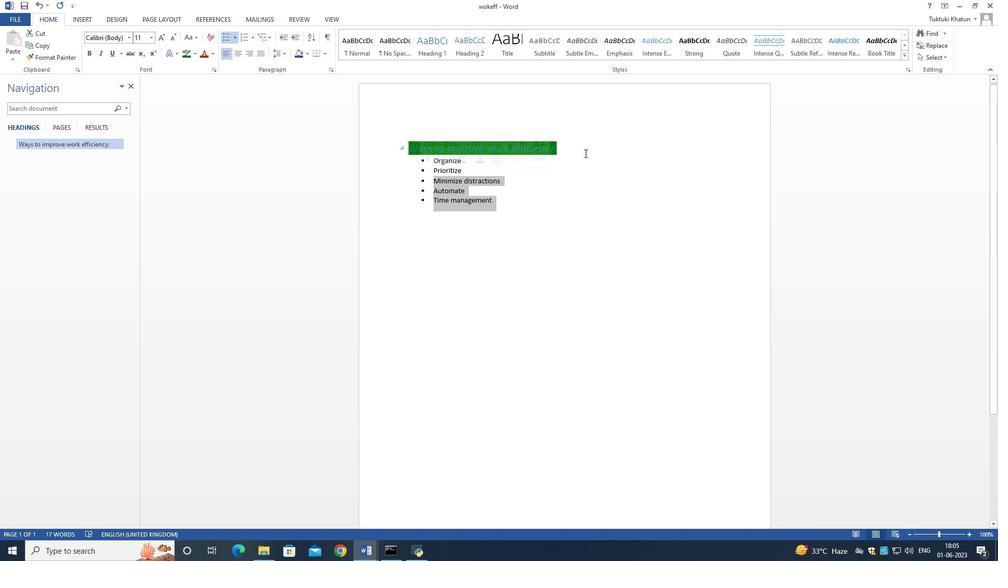 
Action: Mouse moved to (561, 147)
Screenshot: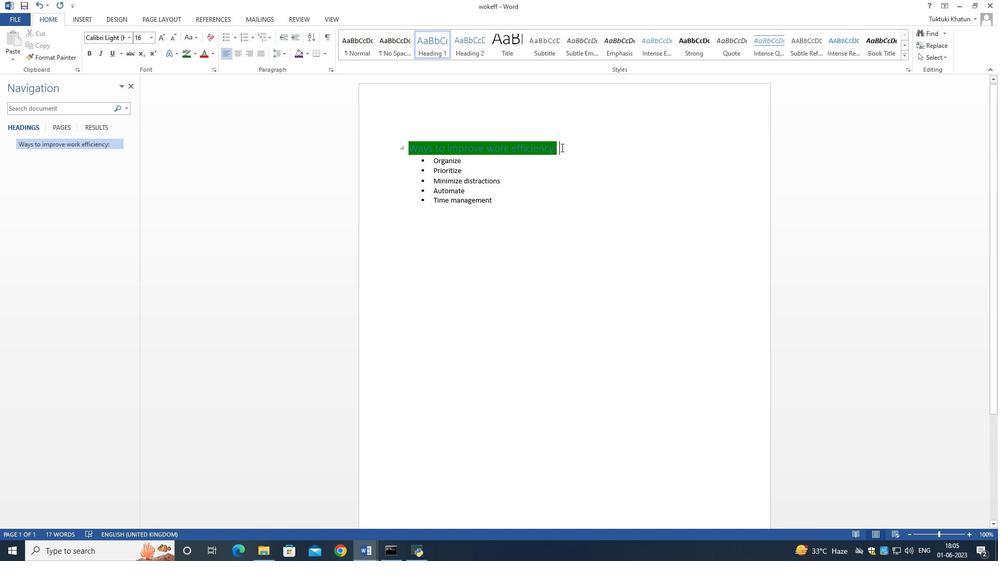 
Action: Mouse pressed left at (561, 147)
Screenshot: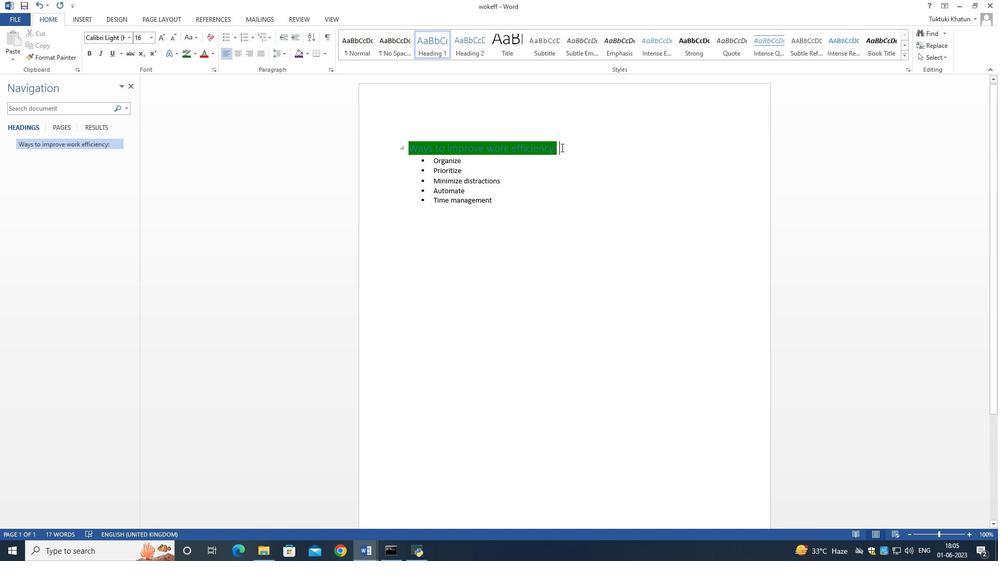 
Action: Mouse moved to (209, 54)
Screenshot: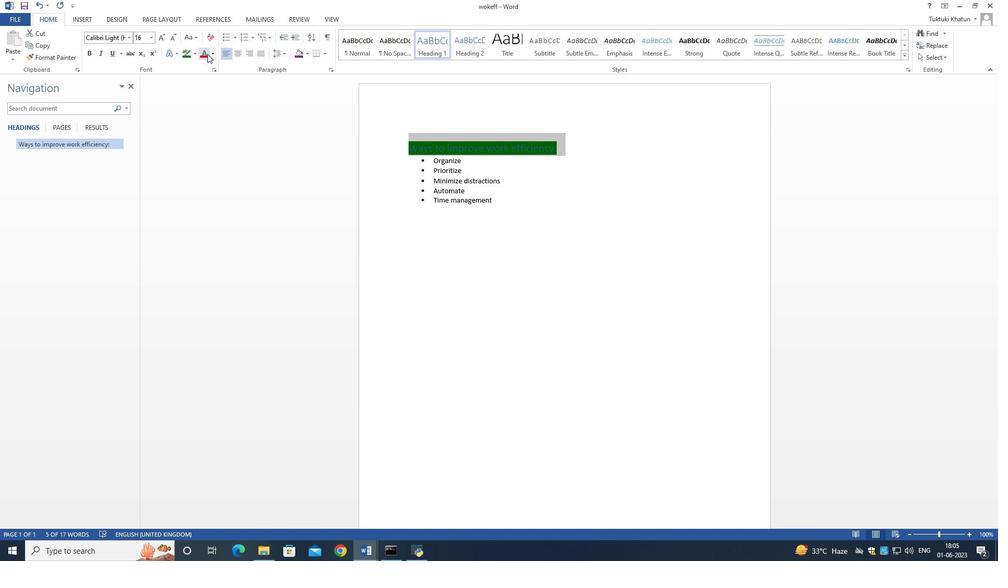 
Action: Mouse pressed left at (209, 54)
Screenshot: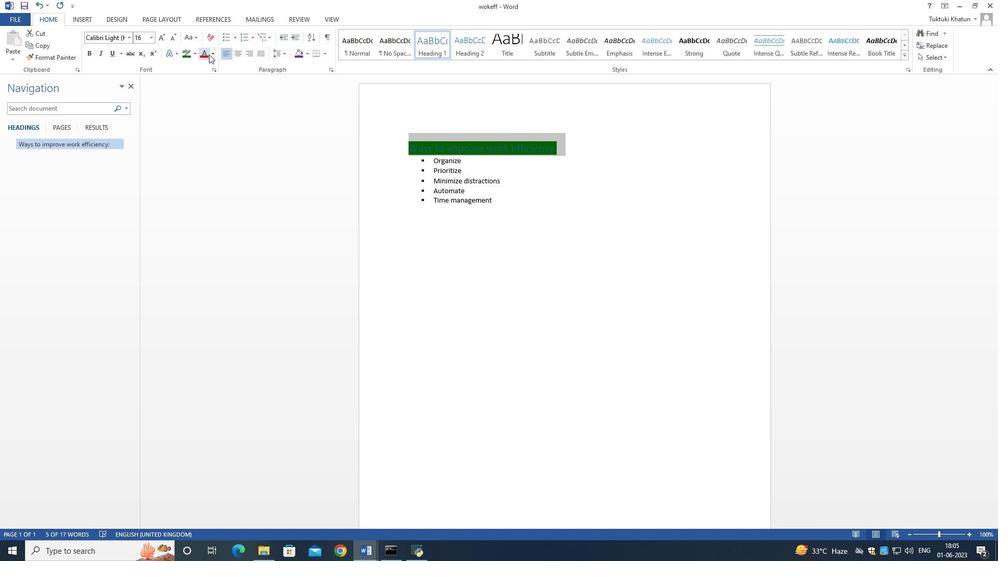 
Action: Mouse moved to (212, 54)
Screenshot: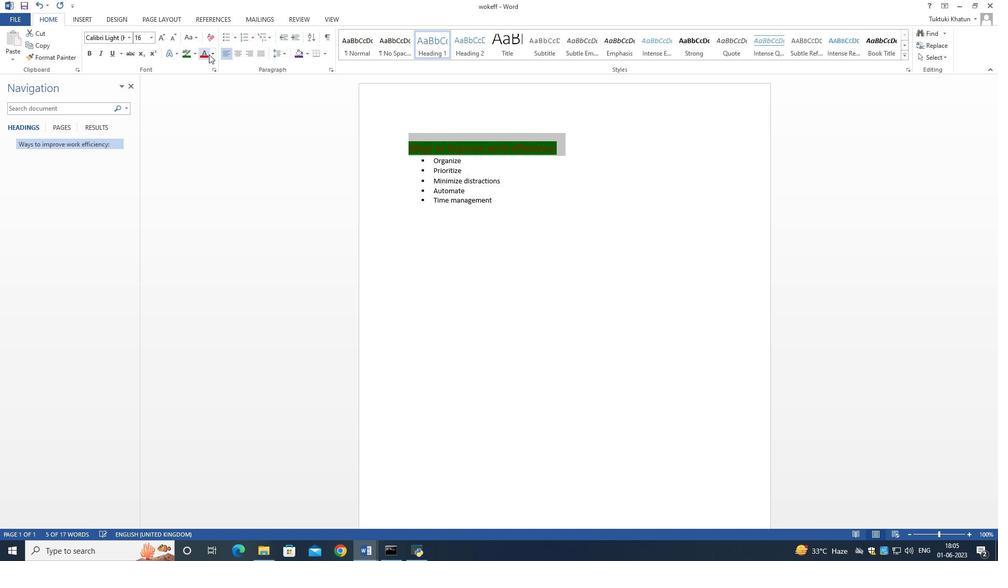 
Action: Mouse pressed left at (212, 54)
Screenshot: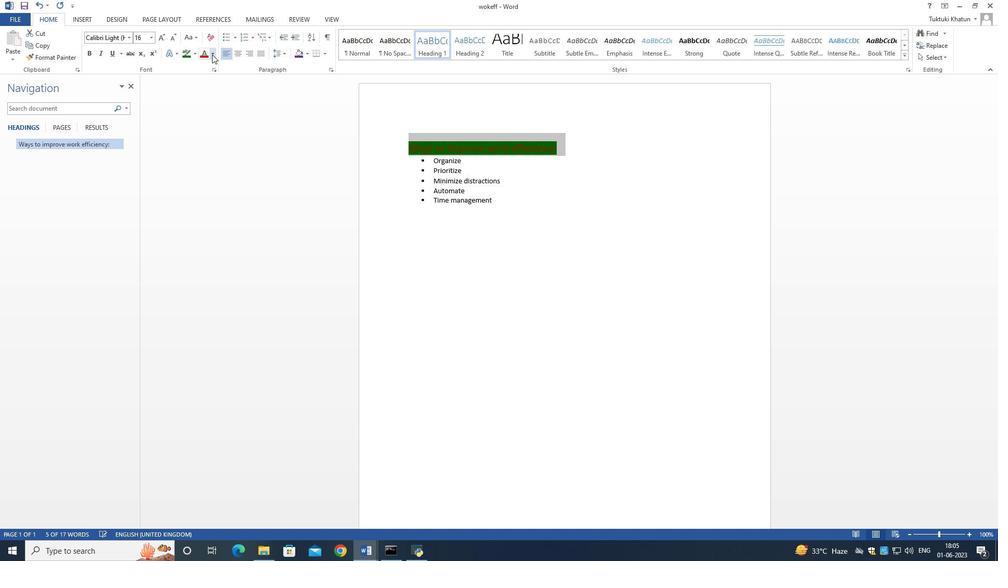 
Action: Mouse moved to (213, 86)
Screenshot: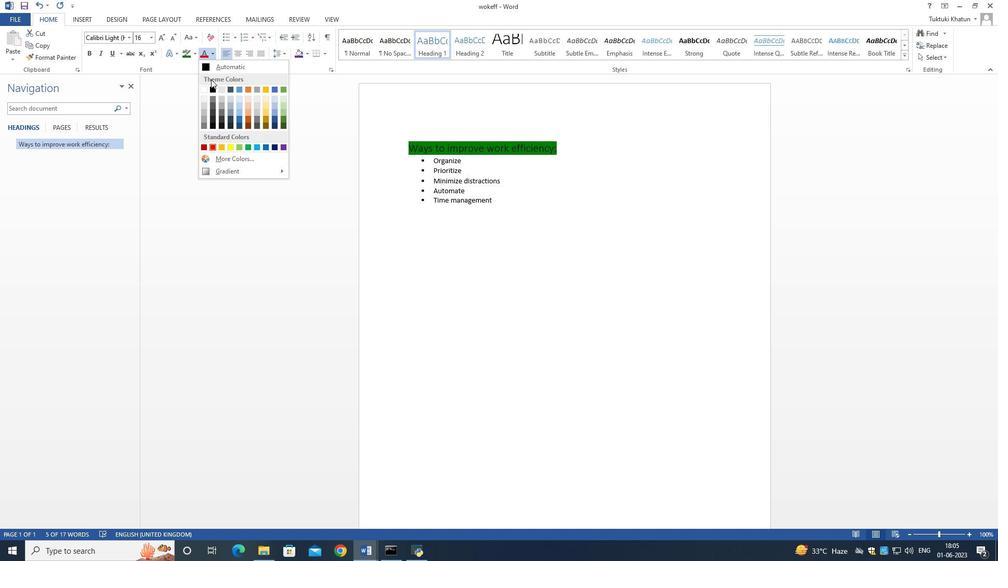 
Action: Mouse pressed left at (213, 86)
Screenshot: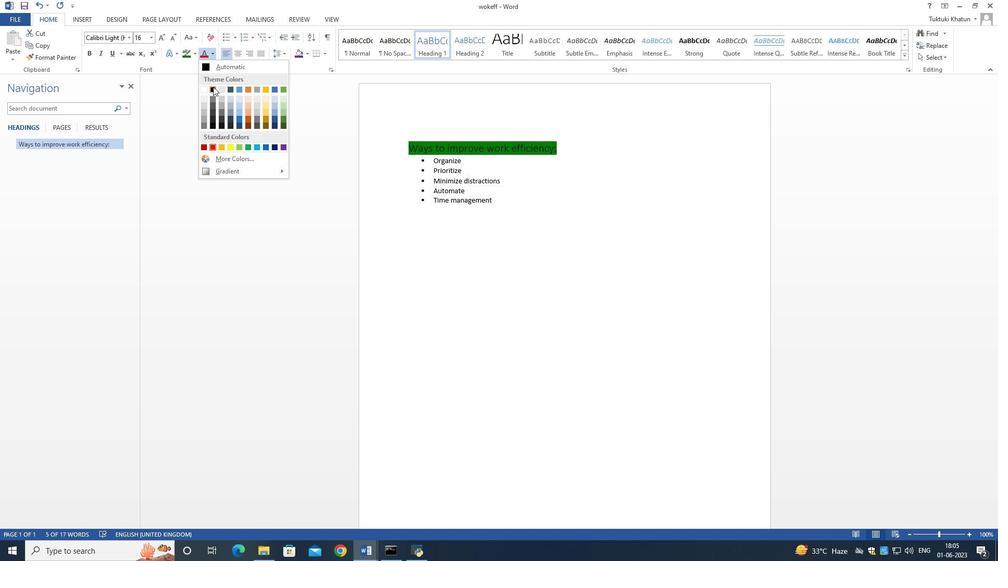 
Action: Mouse moved to (530, 213)
Screenshot: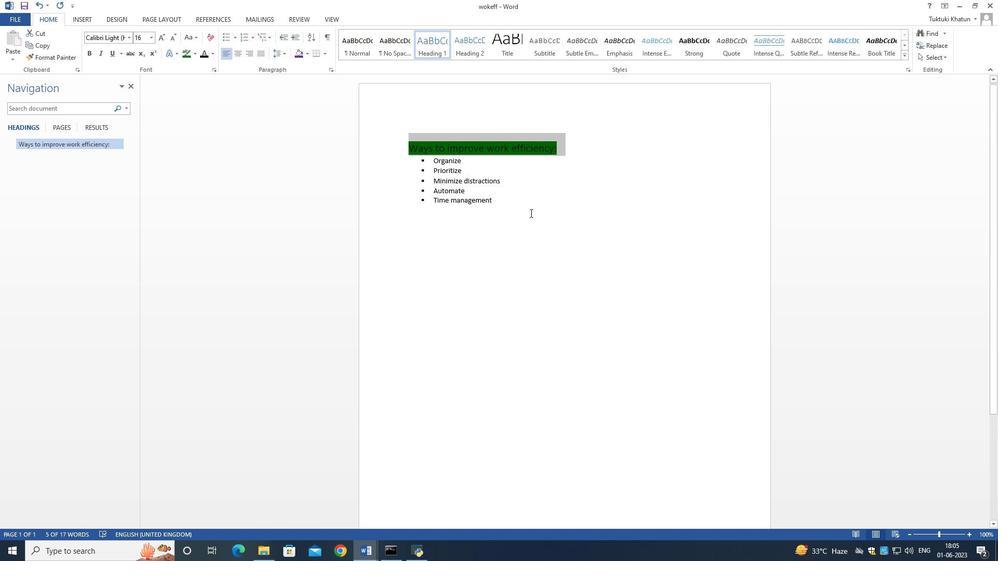 
Action: Mouse pressed left at (530, 213)
Screenshot: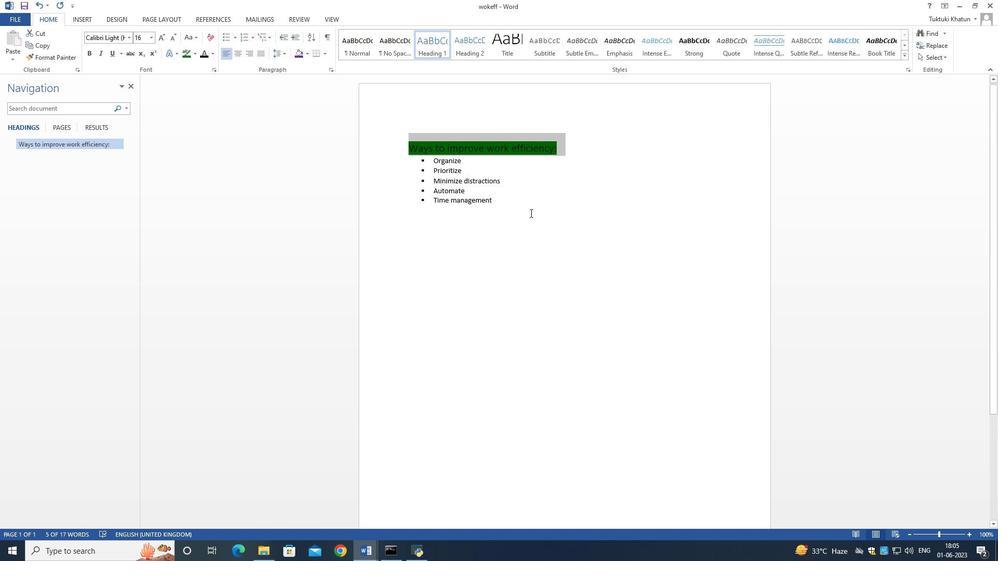 
Action: Mouse moved to (515, 199)
Screenshot: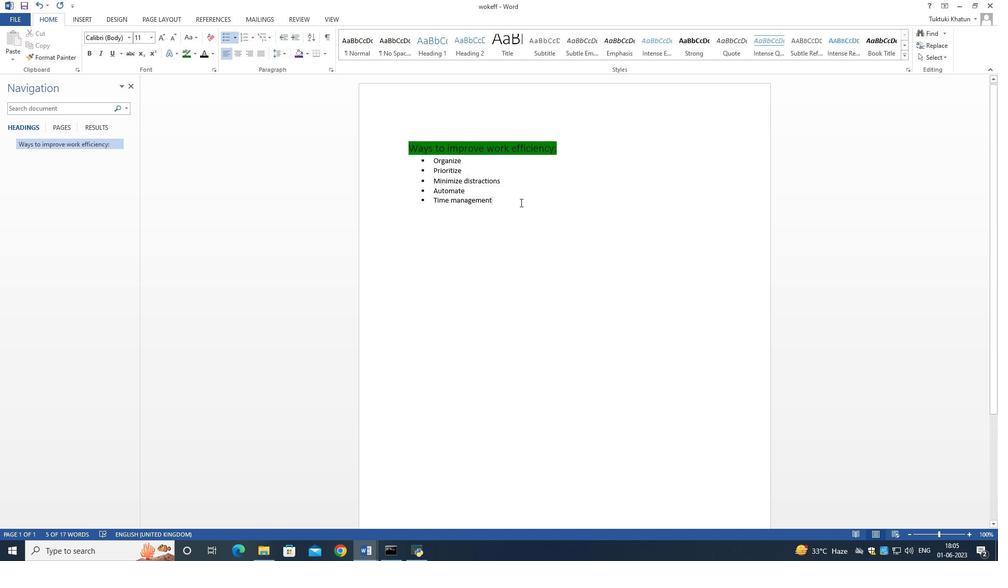 
Action: Mouse pressed left at (515, 199)
Screenshot: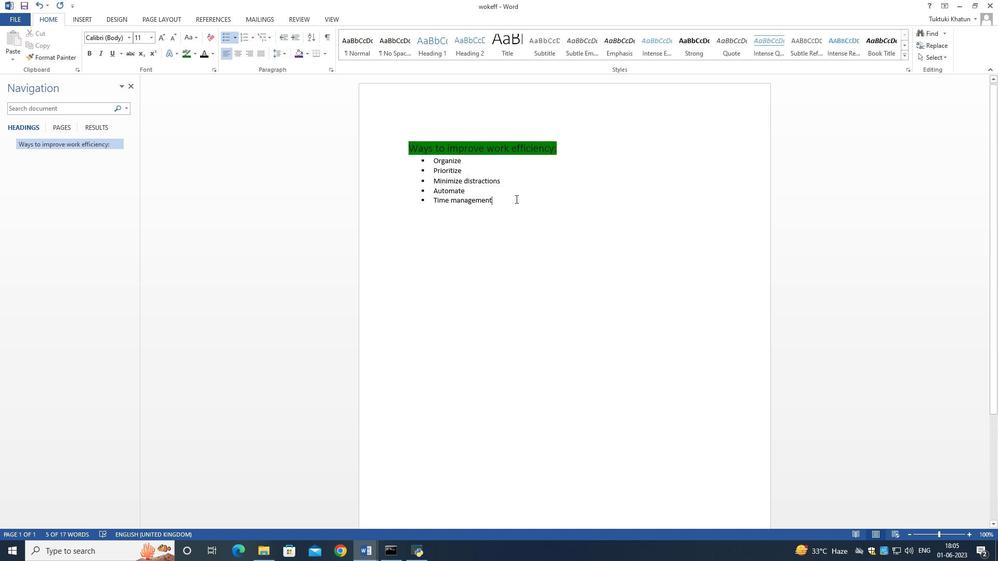 
Action: Mouse moved to (322, 55)
Screenshot: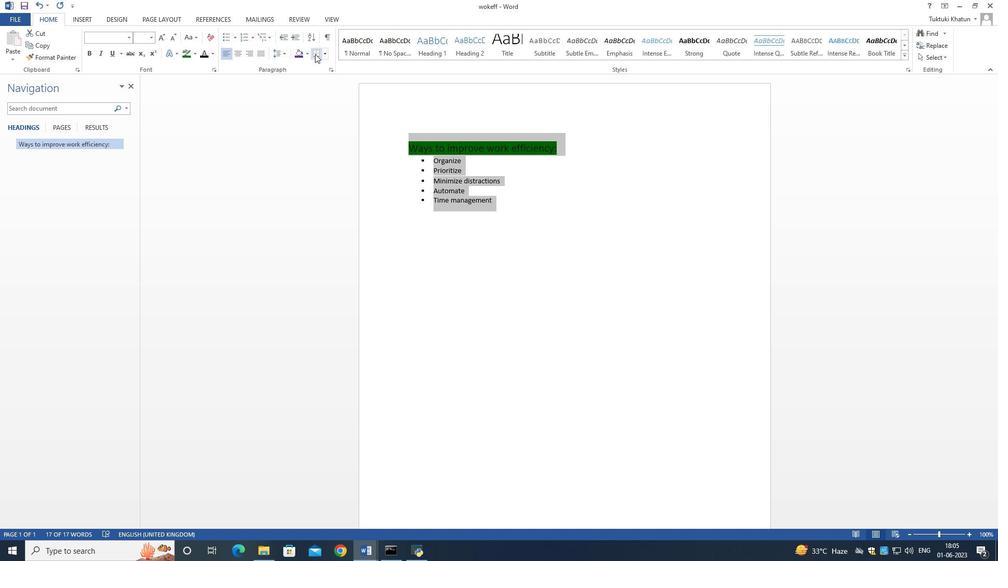 
Action: Mouse pressed left at (322, 55)
Screenshot: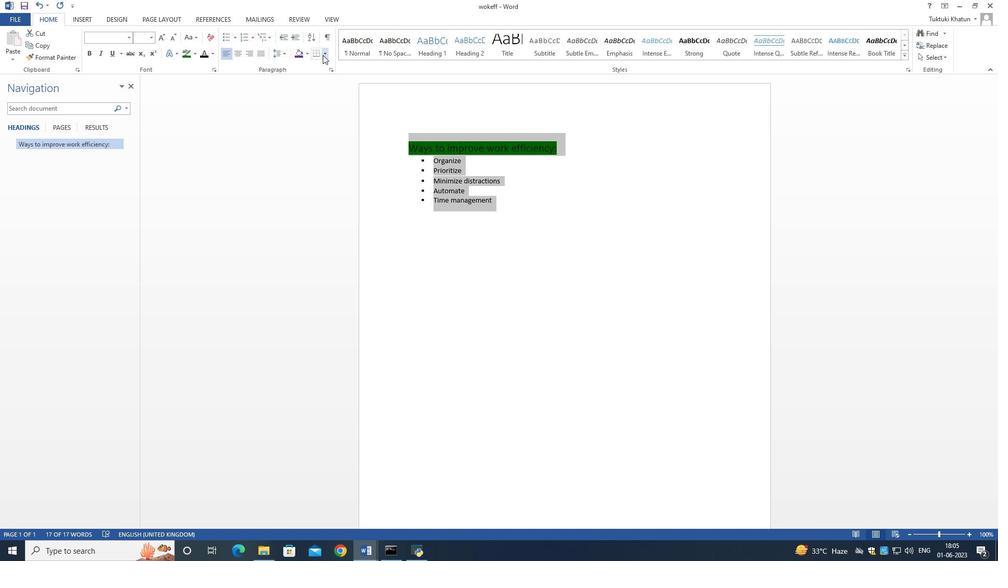 
Action: Mouse moved to (338, 144)
Screenshot: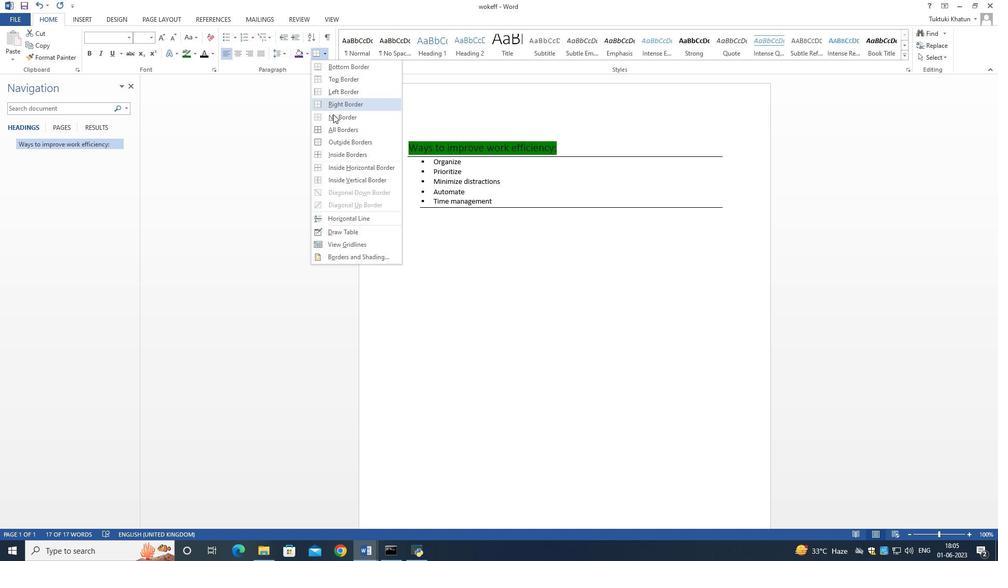 
Action: Mouse pressed left at (338, 144)
Screenshot: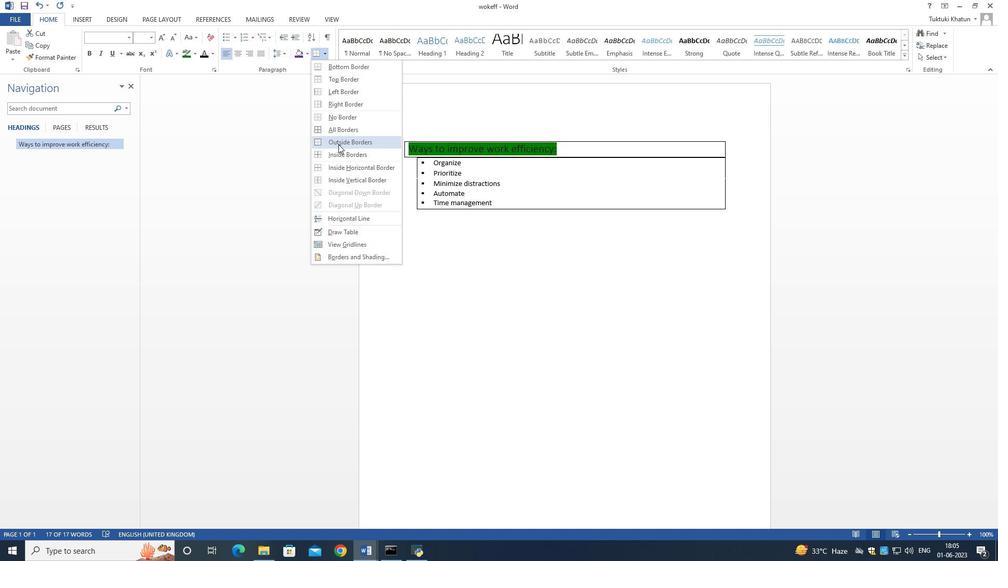 
Action: Mouse moved to (153, 38)
Screenshot: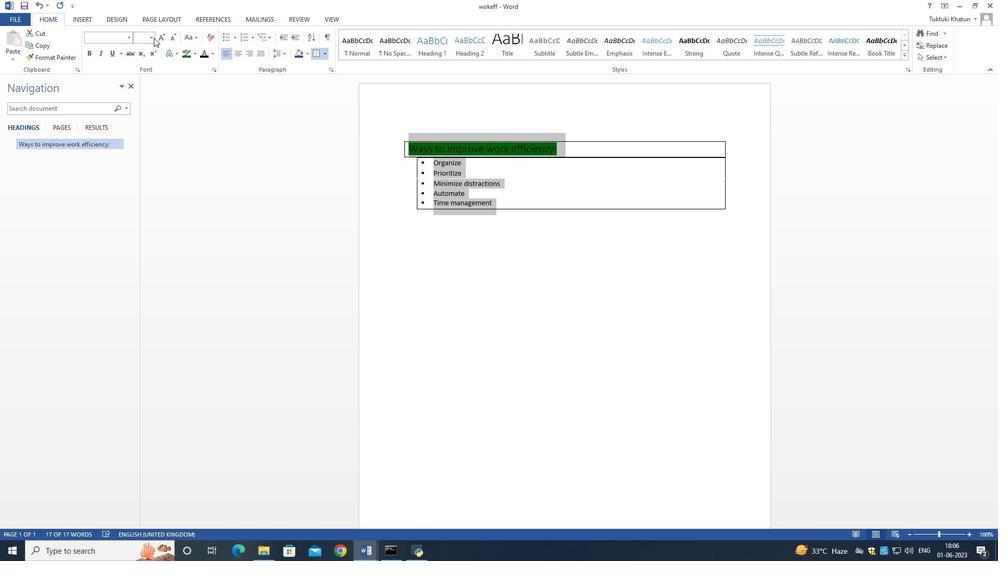 
Action: Mouse pressed left at (153, 38)
Screenshot: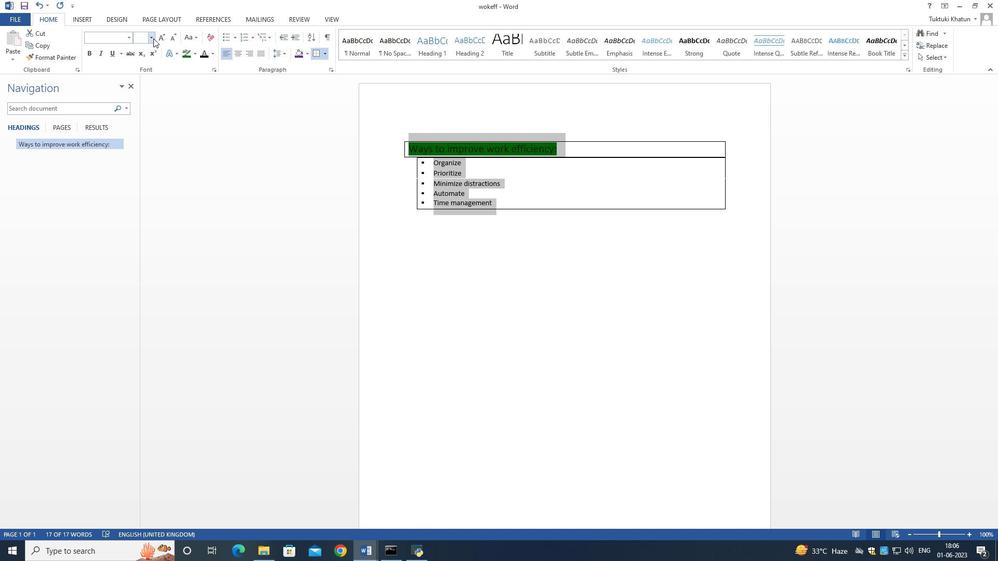 
Action: Mouse moved to (138, 128)
Screenshot: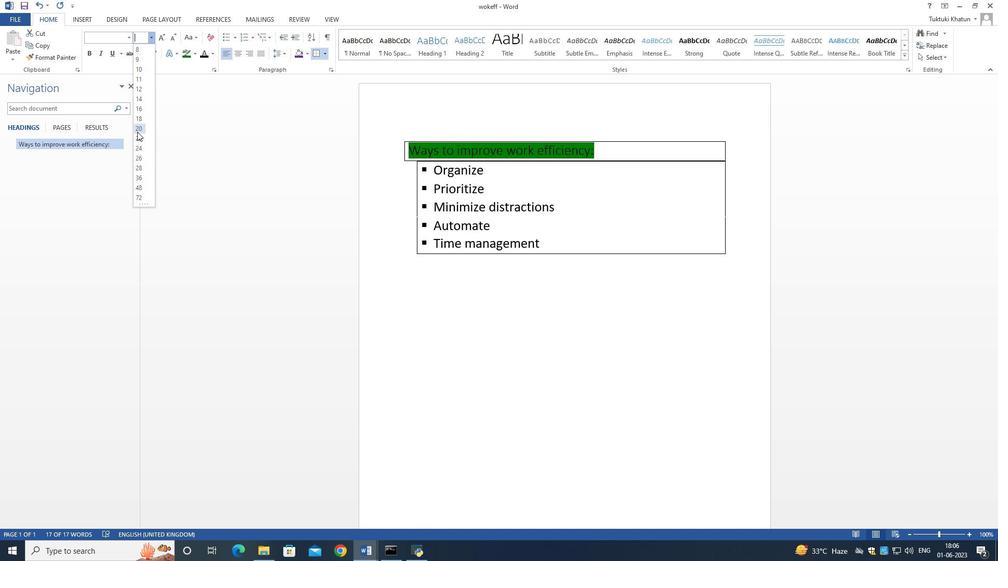 
Action: Mouse pressed left at (138, 128)
Screenshot: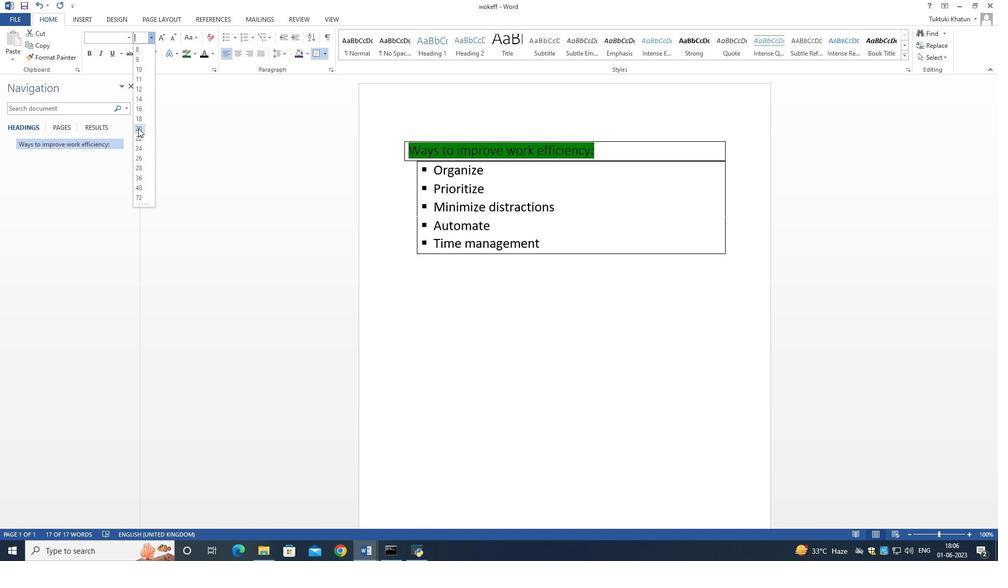 
Action: Mouse moved to (421, 318)
Screenshot: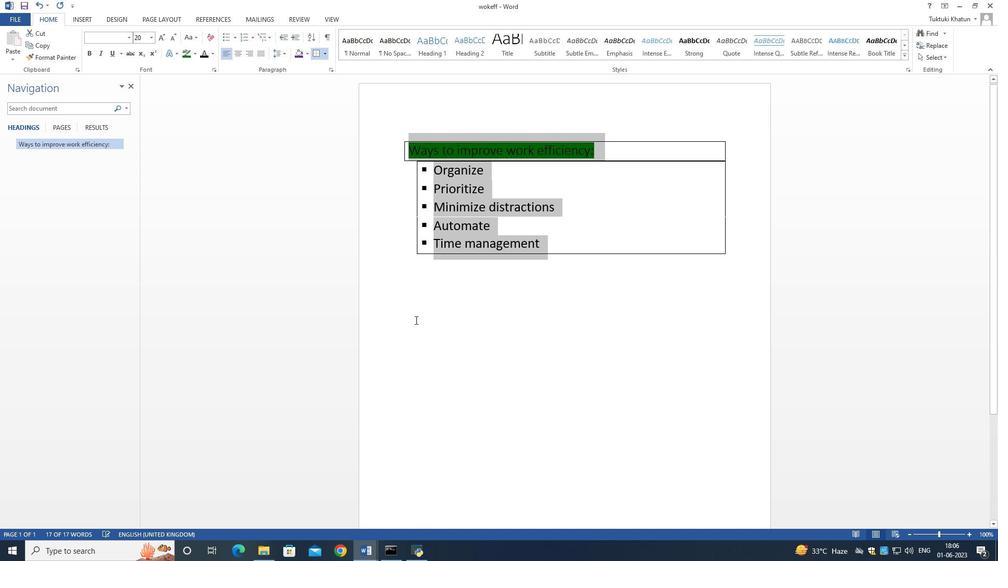 
Action: Mouse pressed left at (421, 318)
Screenshot: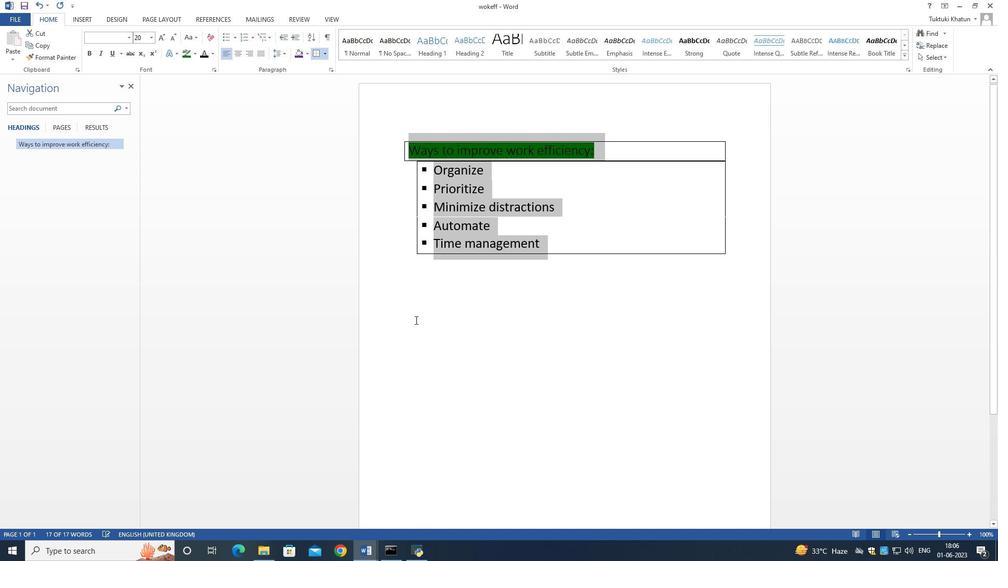 
Action: Mouse moved to (467, 273)
Screenshot: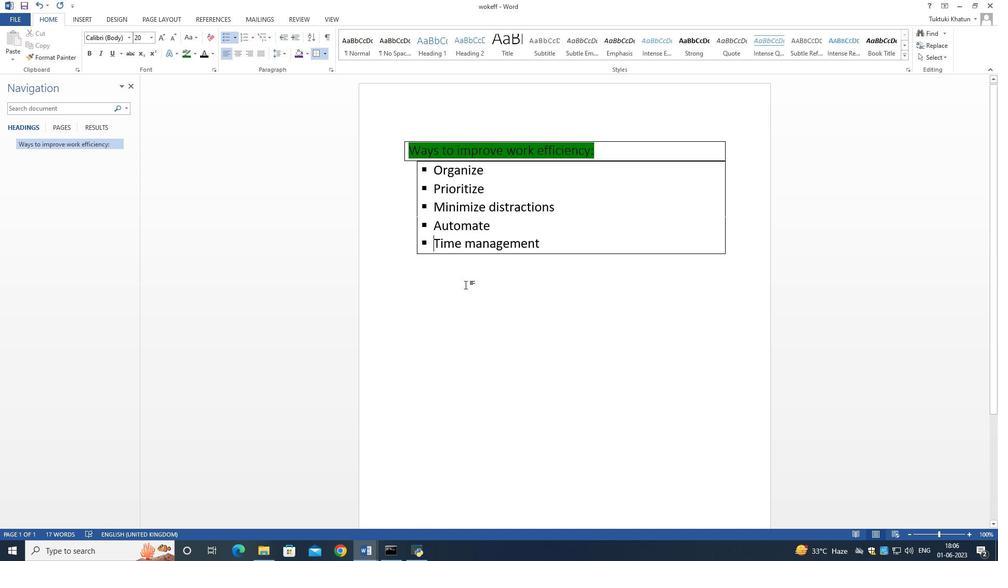 
Action: Key pressed ctrl+S
Screenshot: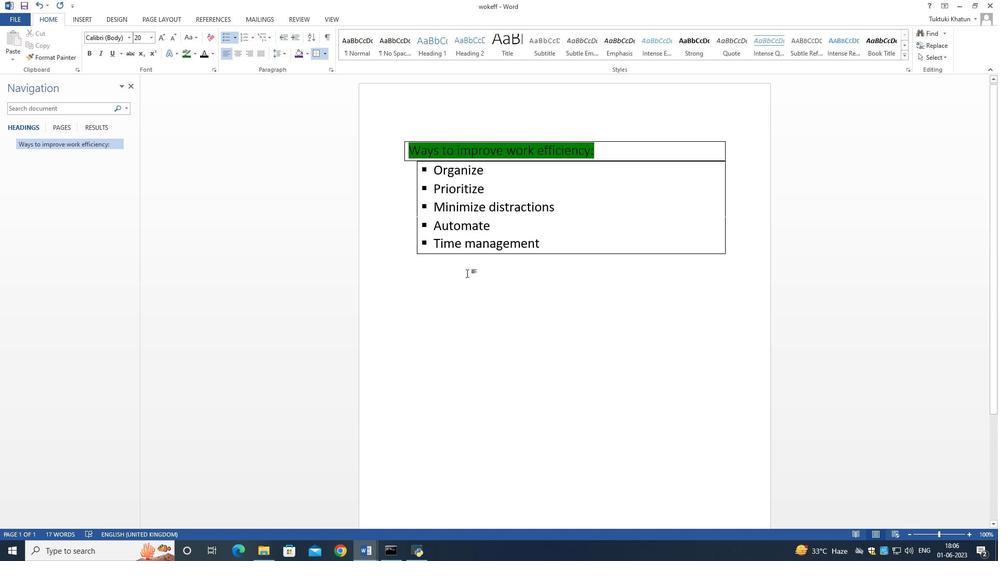 
